 Task: Create a due date automation trigger when advanced on, on the monday of the week a card is due add dates not due this week at 11:00 AM.
Action: Mouse moved to (1318, 106)
Screenshot: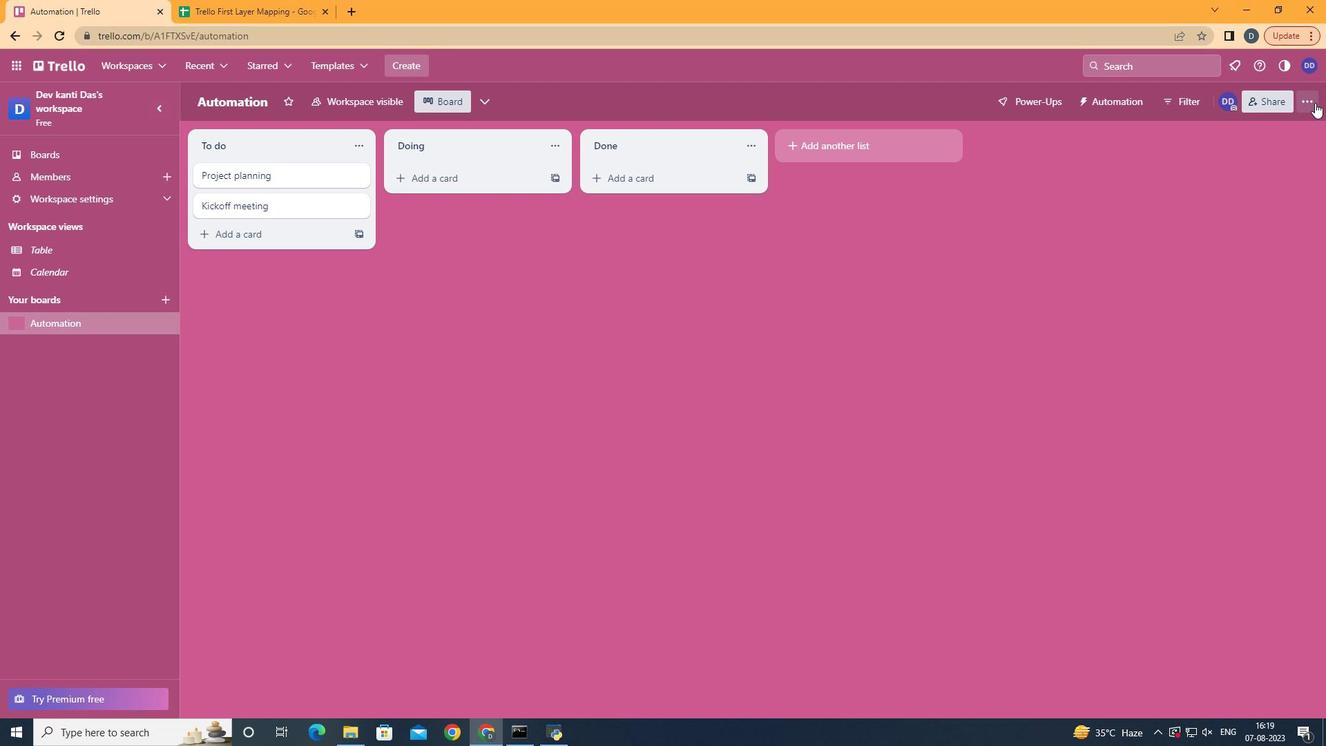 
Action: Mouse pressed left at (1318, 106)
Screenshot: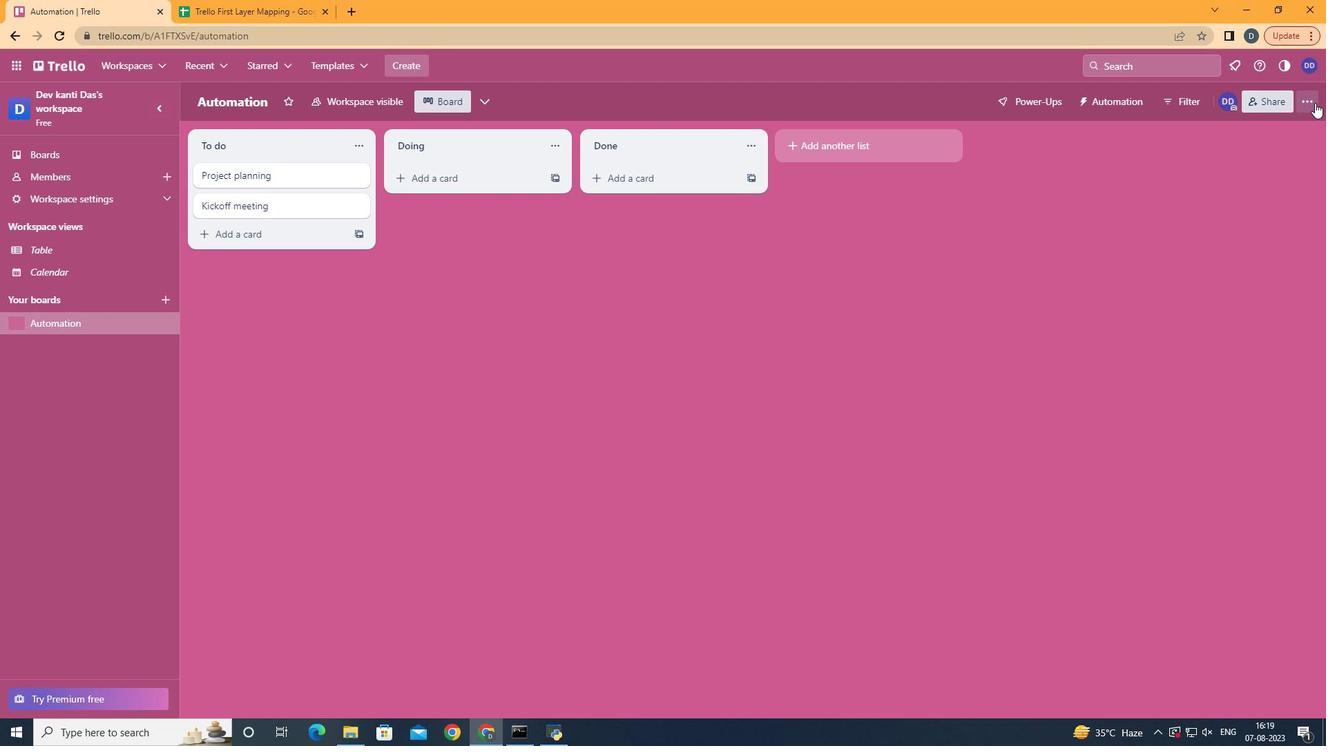 
Action: Mouse moved to (1251, 299)
Screenshot: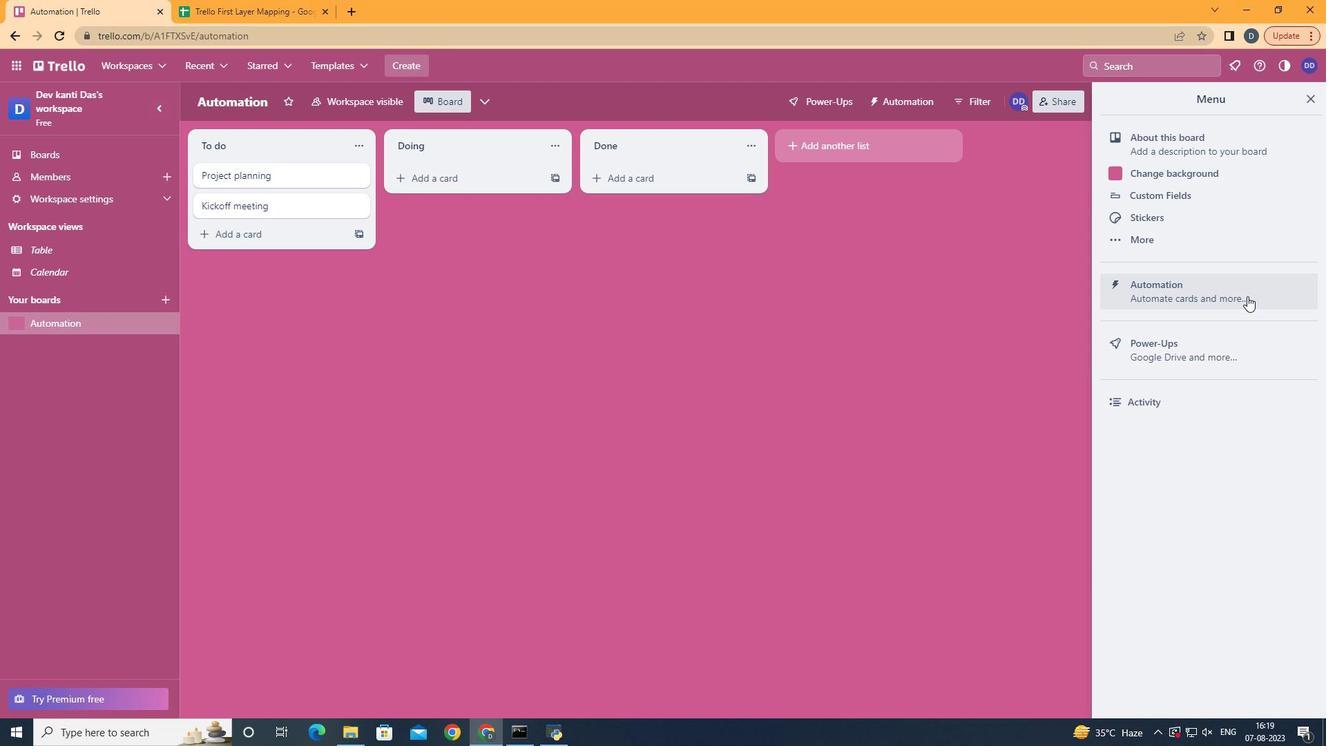 
Action: Mouse pressed left at (1251, 299)
Screenshot: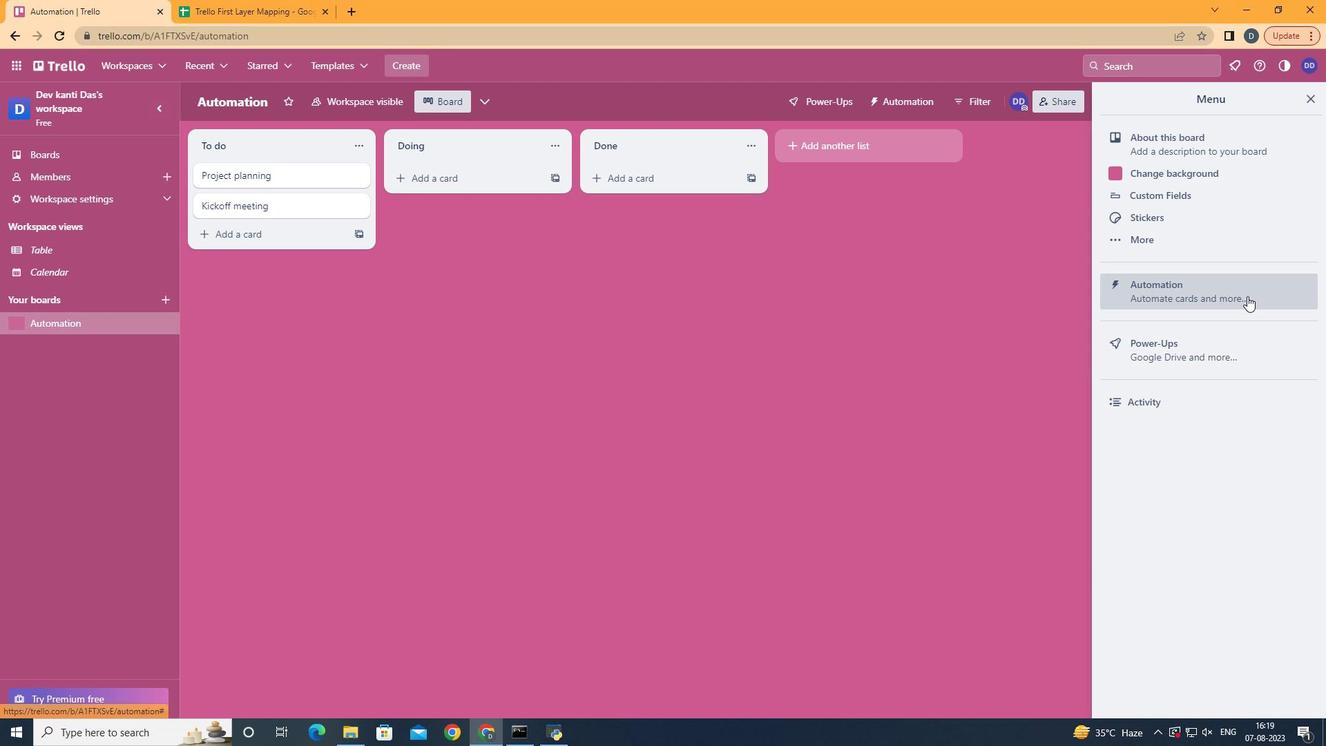 
Action: Mouse moved to (282, 293)
Screenshot: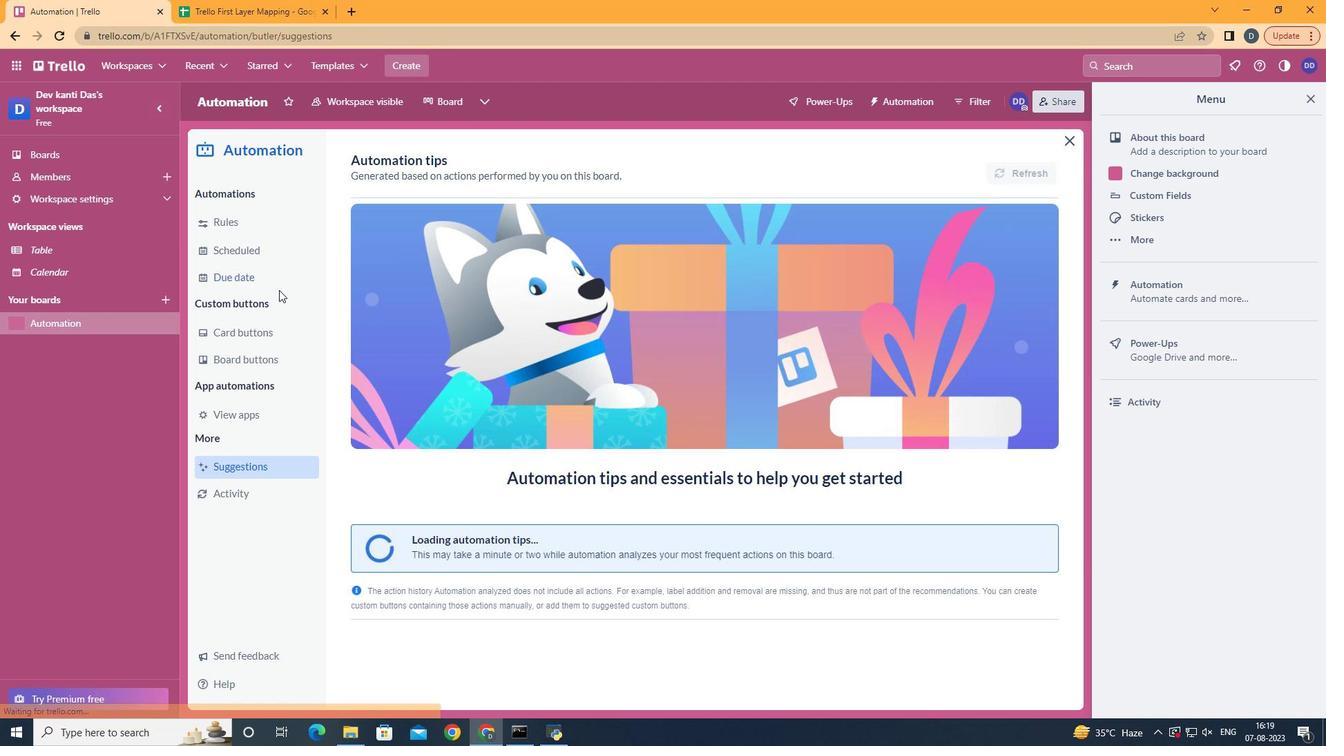 
Action: Mouse pressed left at (282, 293)
Screenshot: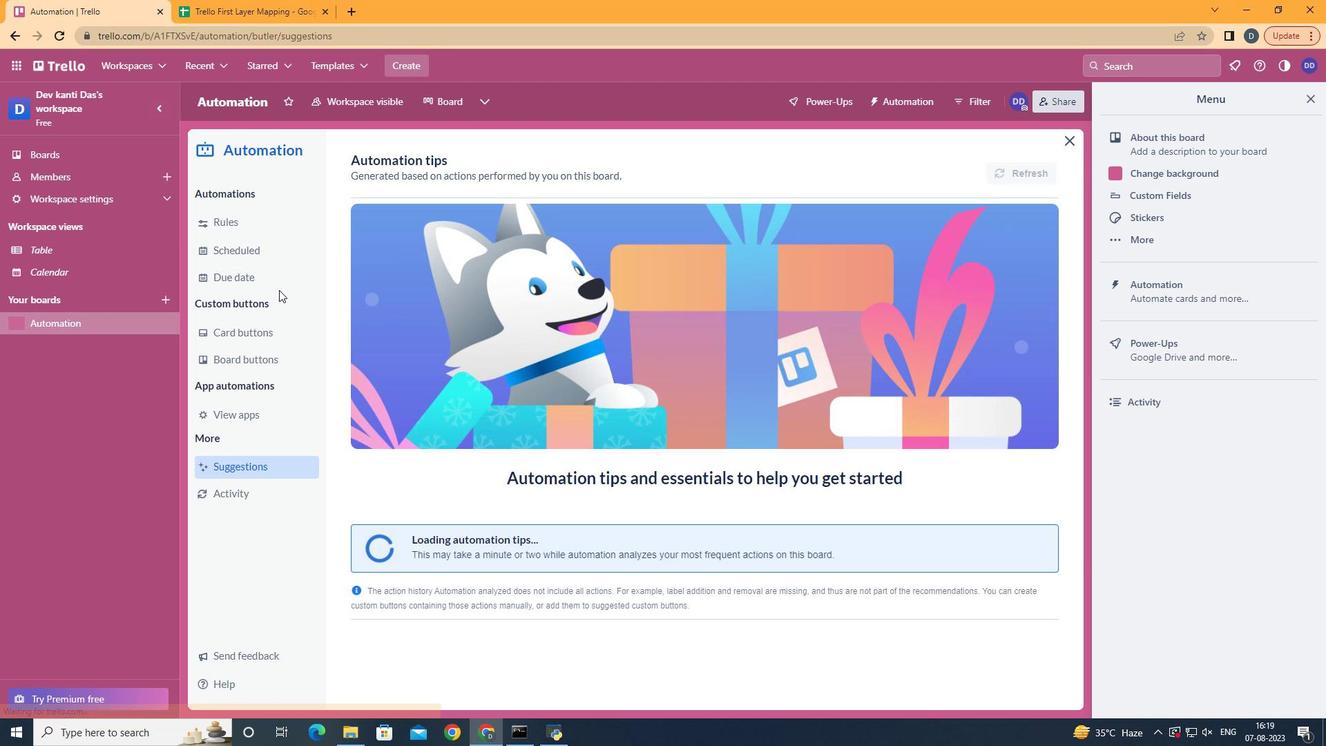 
Action: Mouse moved to (302, 278)
Screenshot: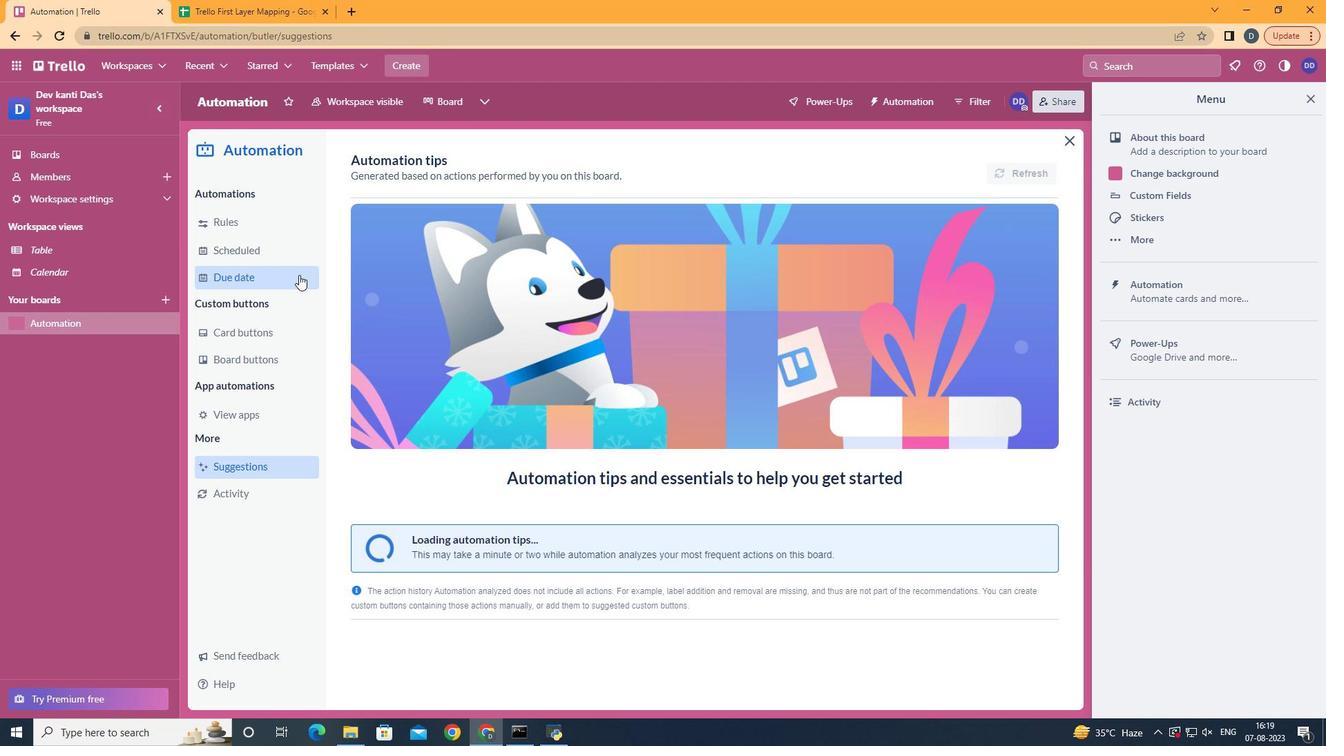
Action: Mouse pressed left at (302, 278)
Screenshot: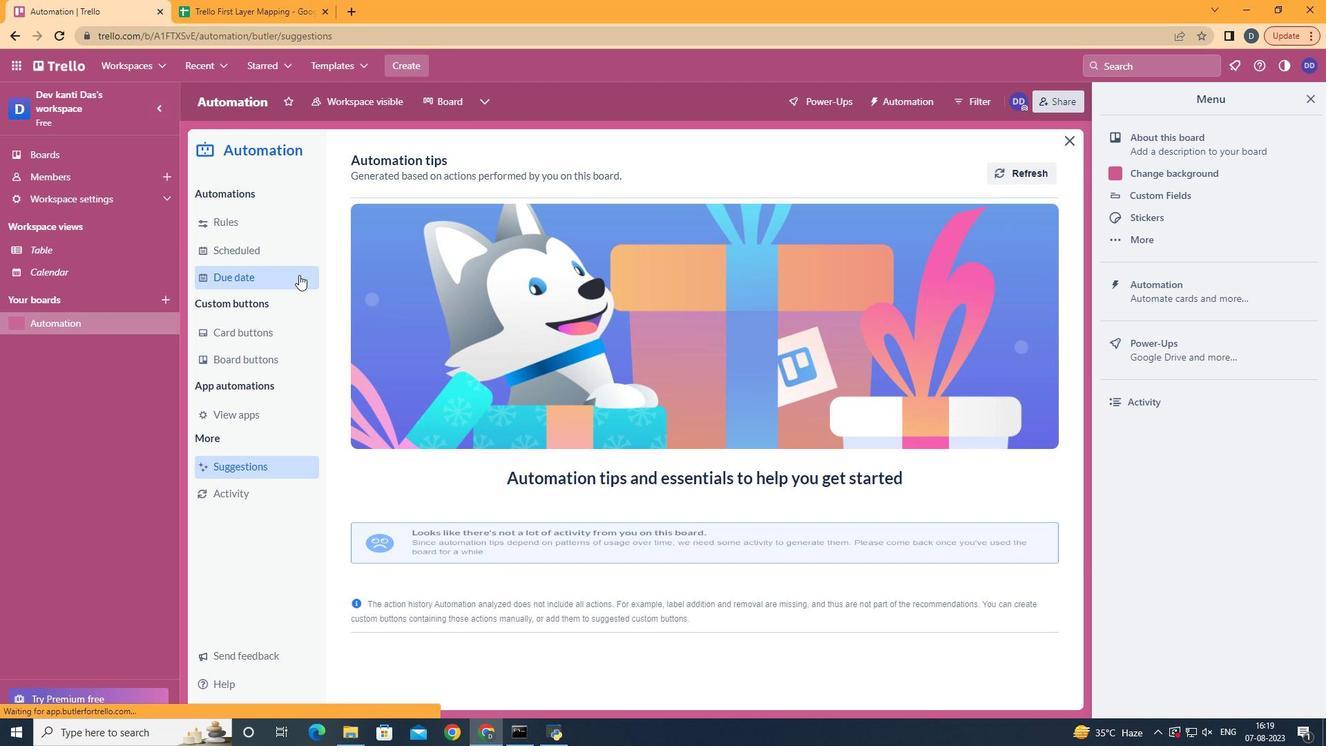 
Action: Mouse moved to (976, 162)
Screenshot: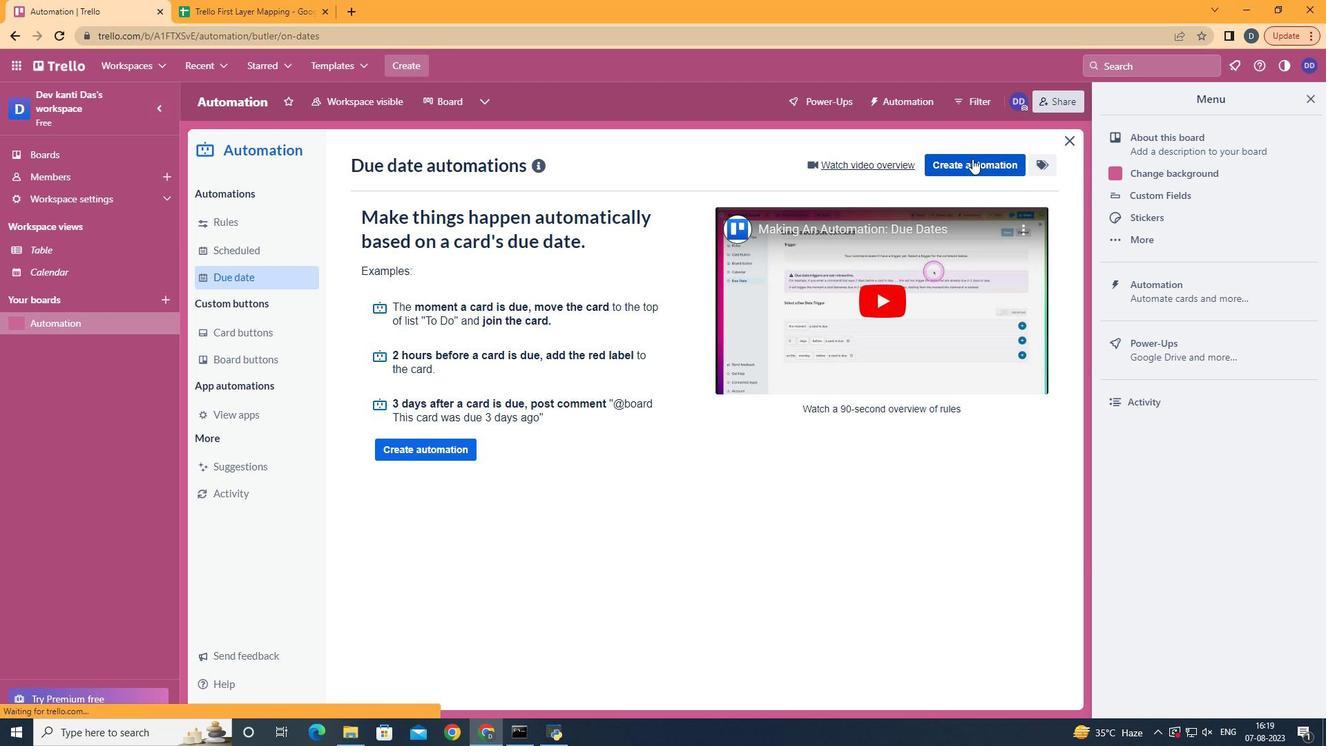 
Action: Mouse pressed left at (976, 162)
Screenshot: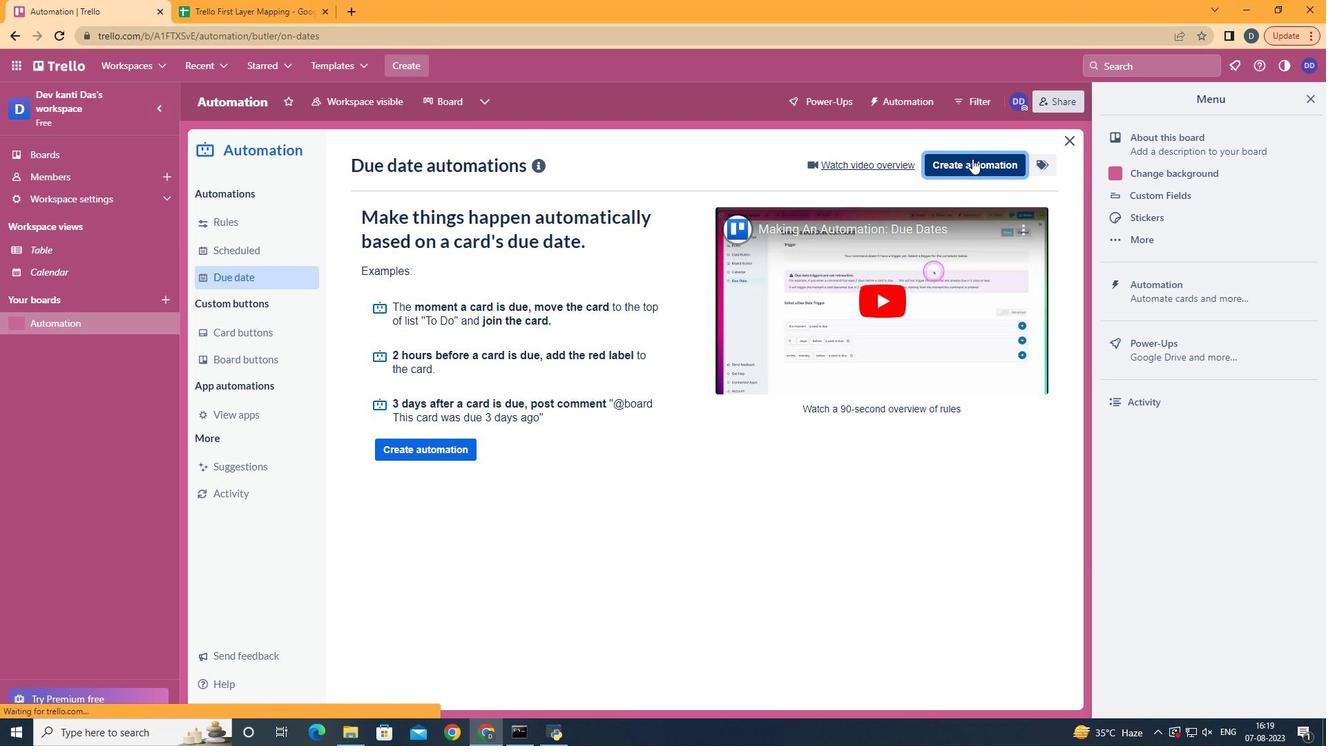 
Action: Mouse moved to (718, 303)
Screenshot: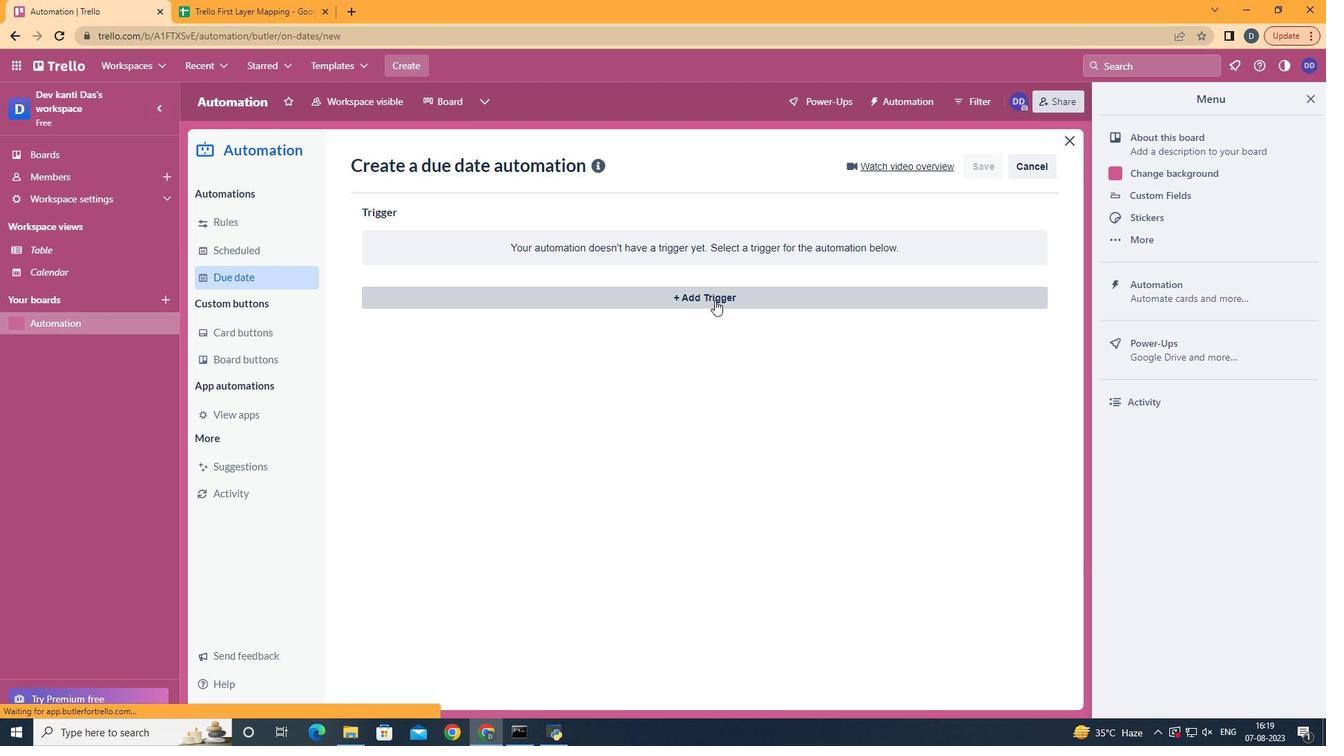 
Action: Mouse pressed left at (718, 303)
Screenshot: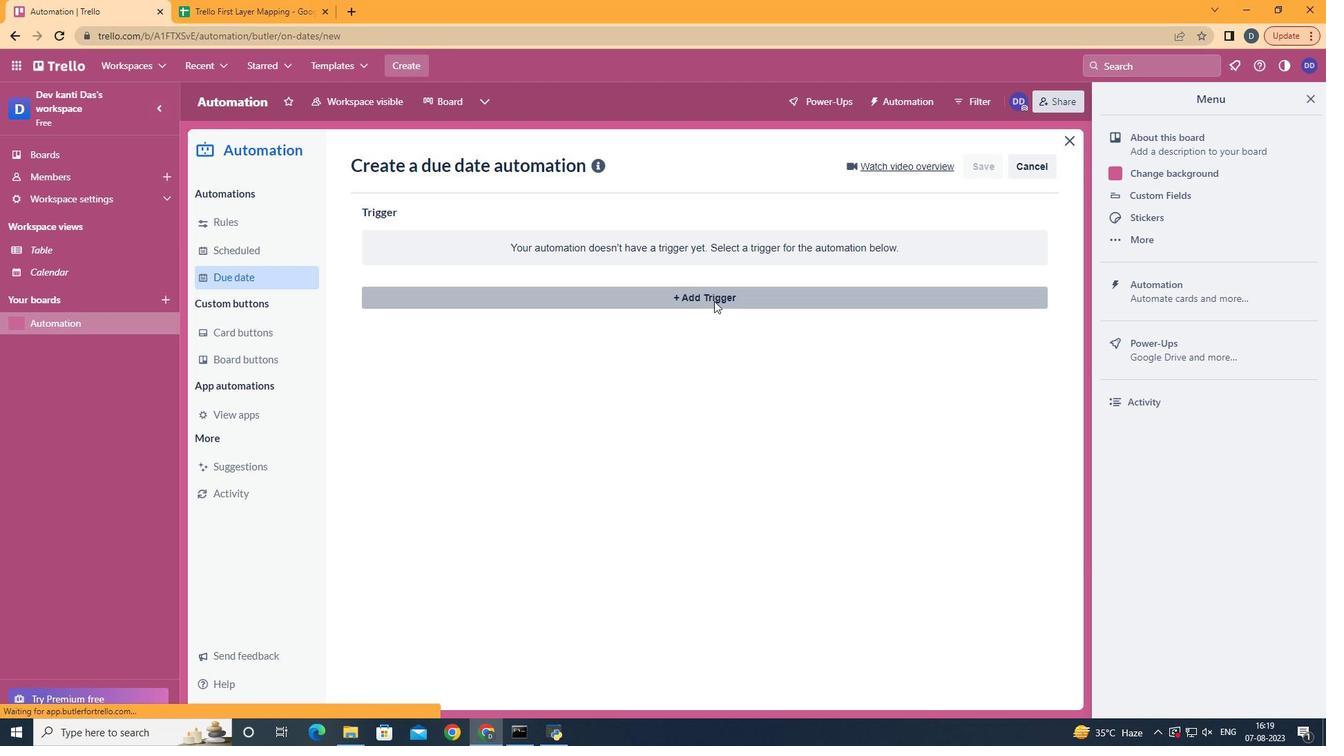 
Action: Mouse moved to (460, 366)
Screenshot: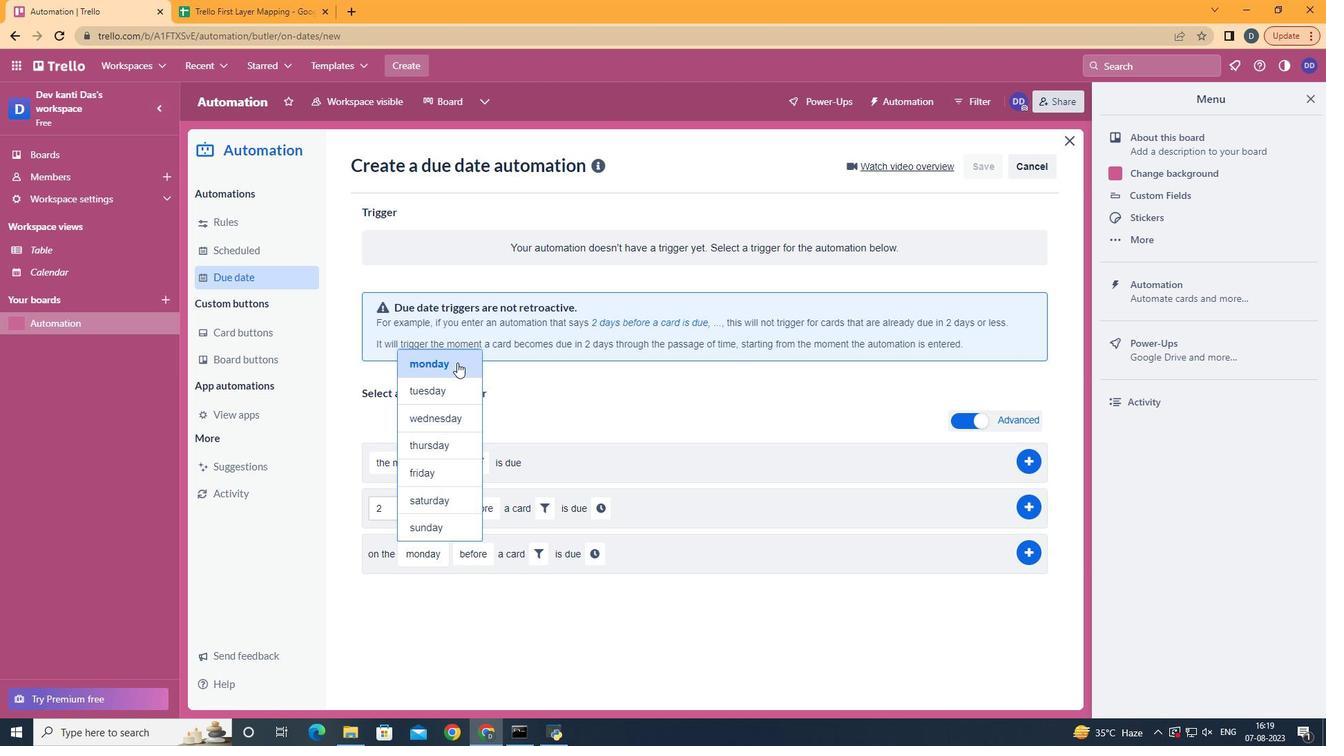 
Action: Mouse pressed left at (460, 366)
Screenshot: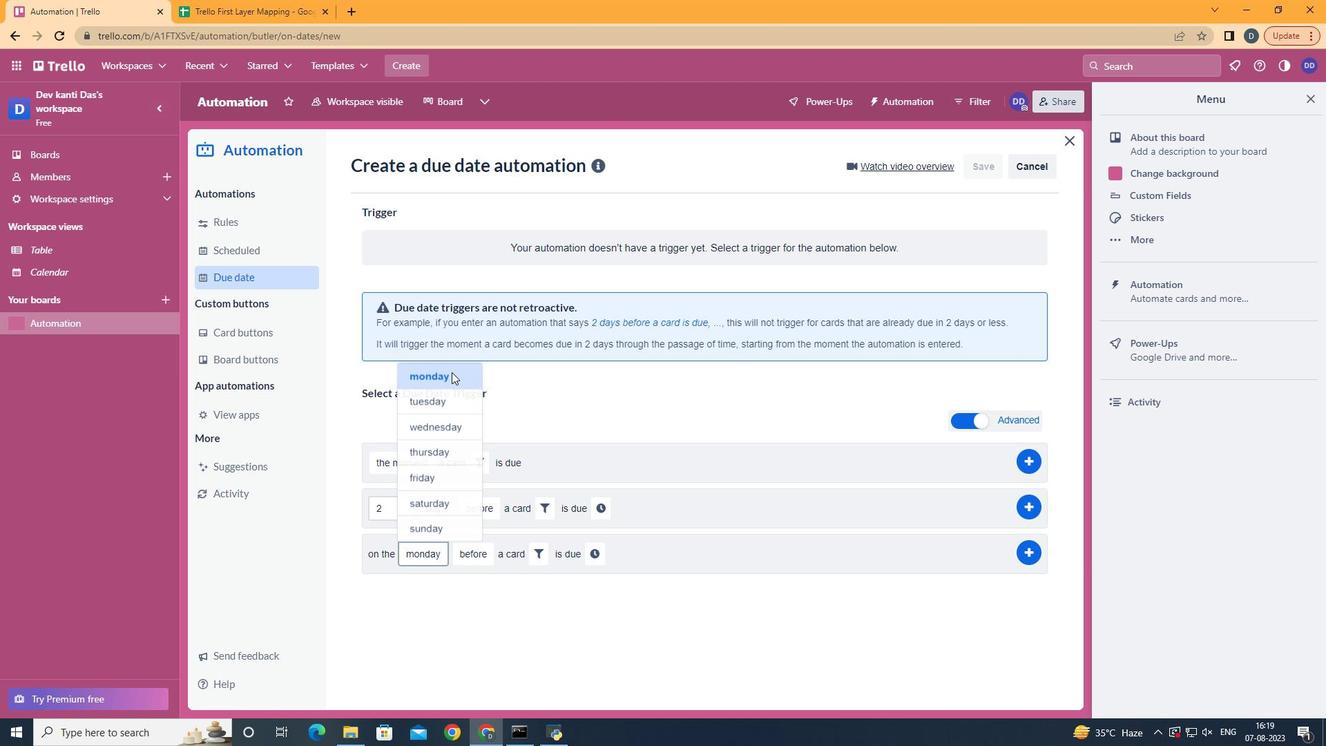 
Action: Mouse moved to (498, 636)
Screenshot: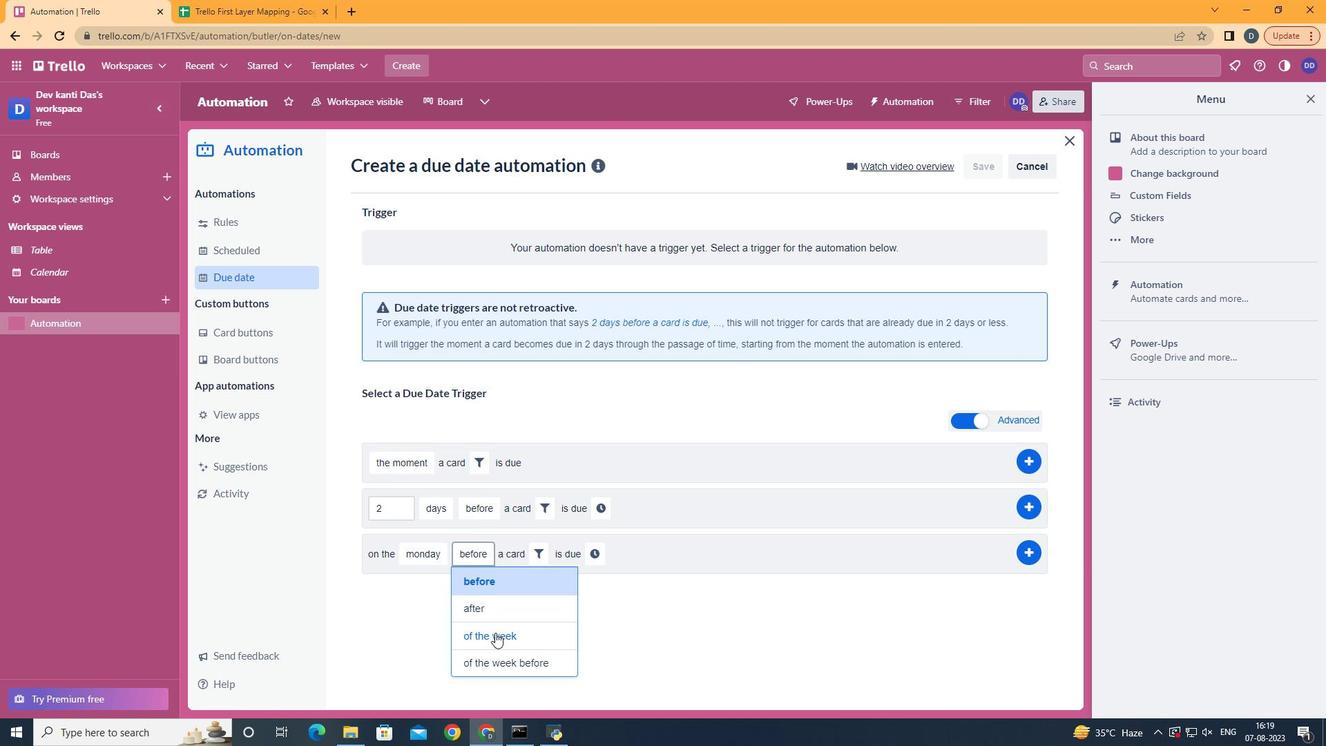 
Action: Mouse pressed left at (498, 636)
Screenshot: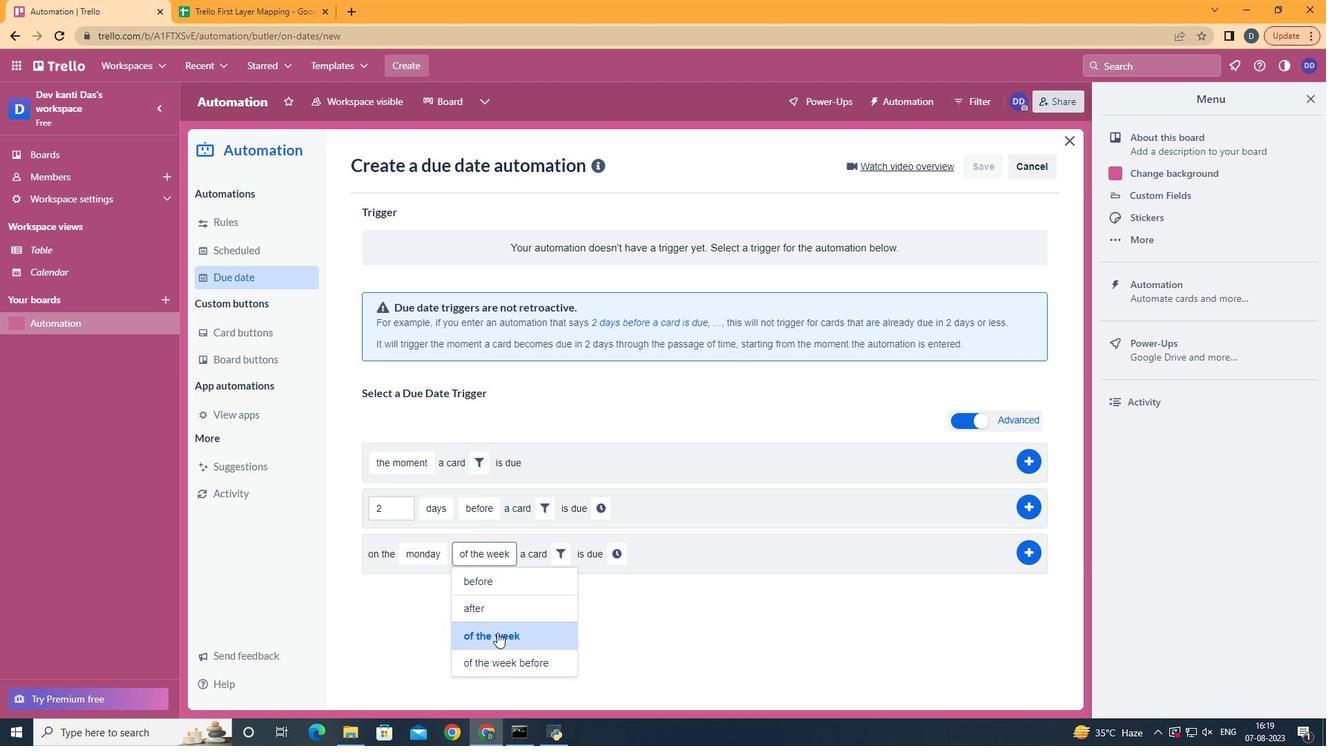 
Action: Mouse moved to (572, 558)
Screenshot: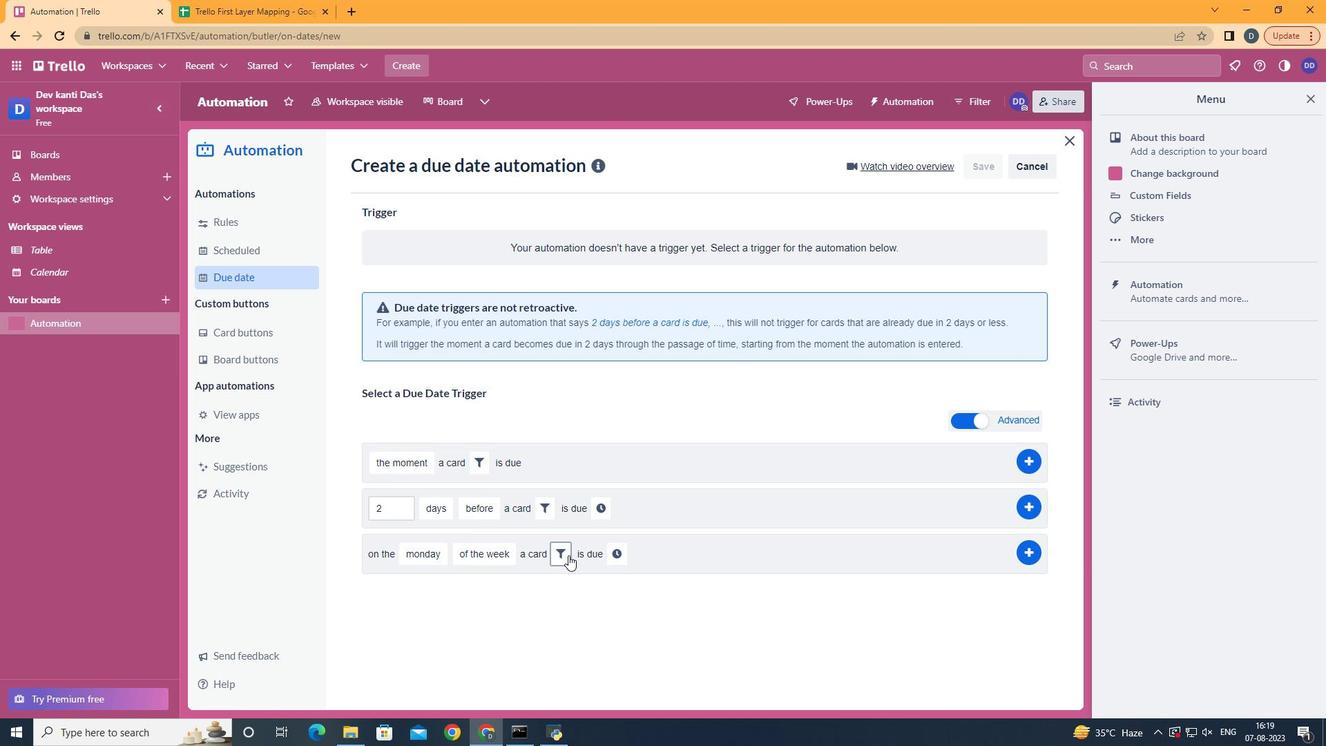 
Action: Mouse pressed left at (572, 558)
Screenshot: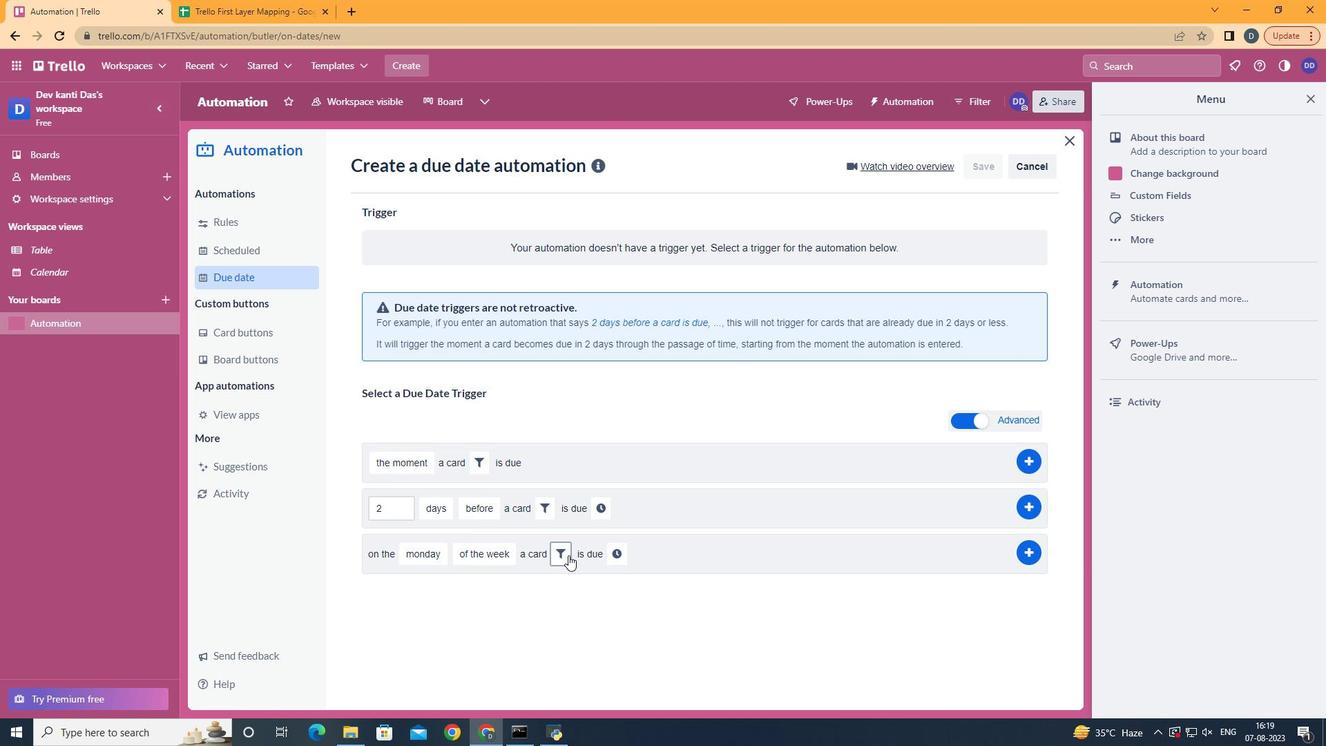 
Action: Mouse moved to (639, 600)
Screenshot: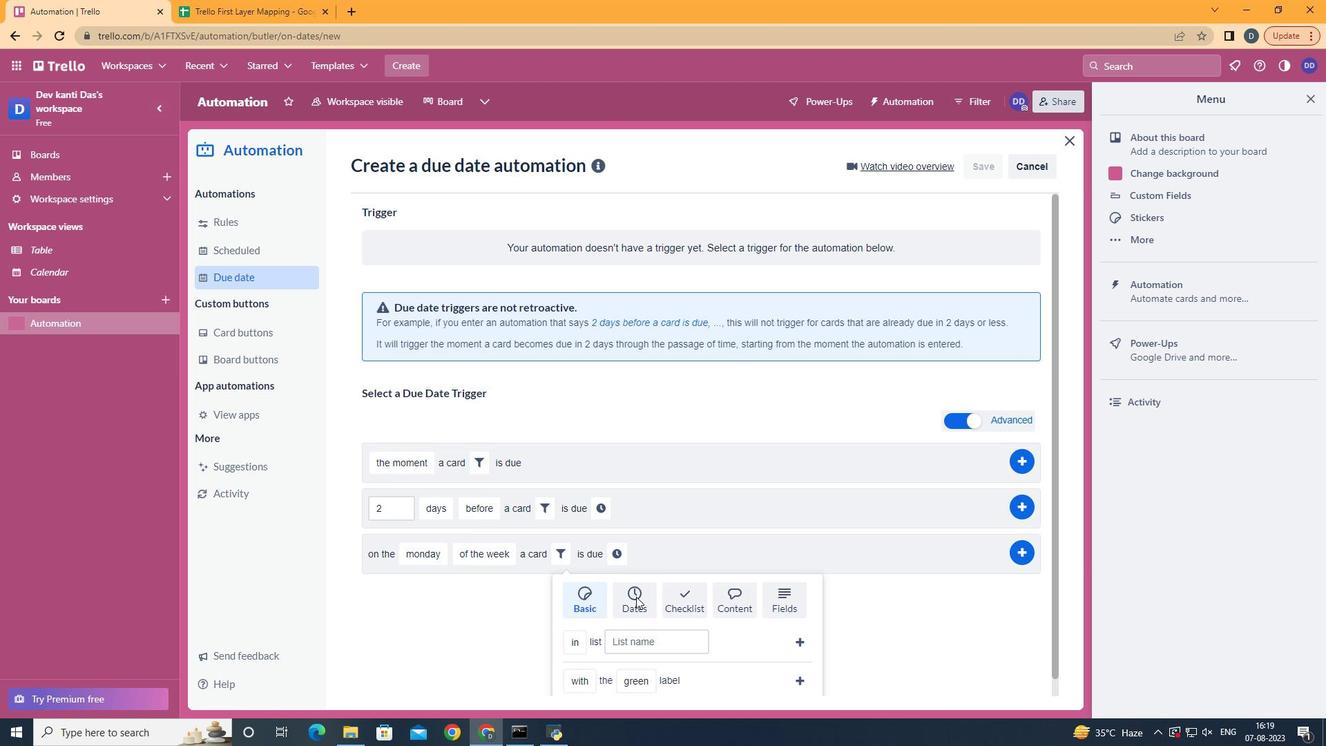 
Action: Mouse pressed left at (639, 600)
Screenshot: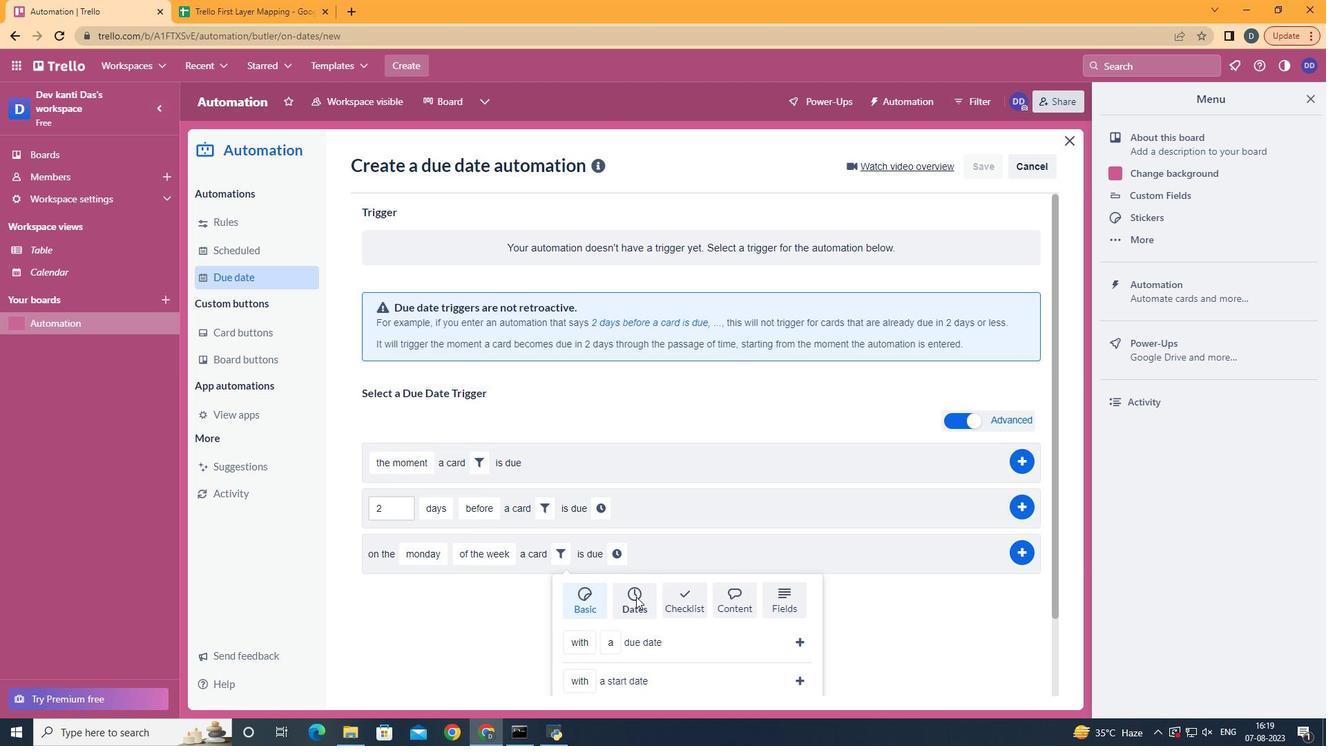 
Action: Mouse scrolled (639, 599) with delta (0, 0)
Screenshot: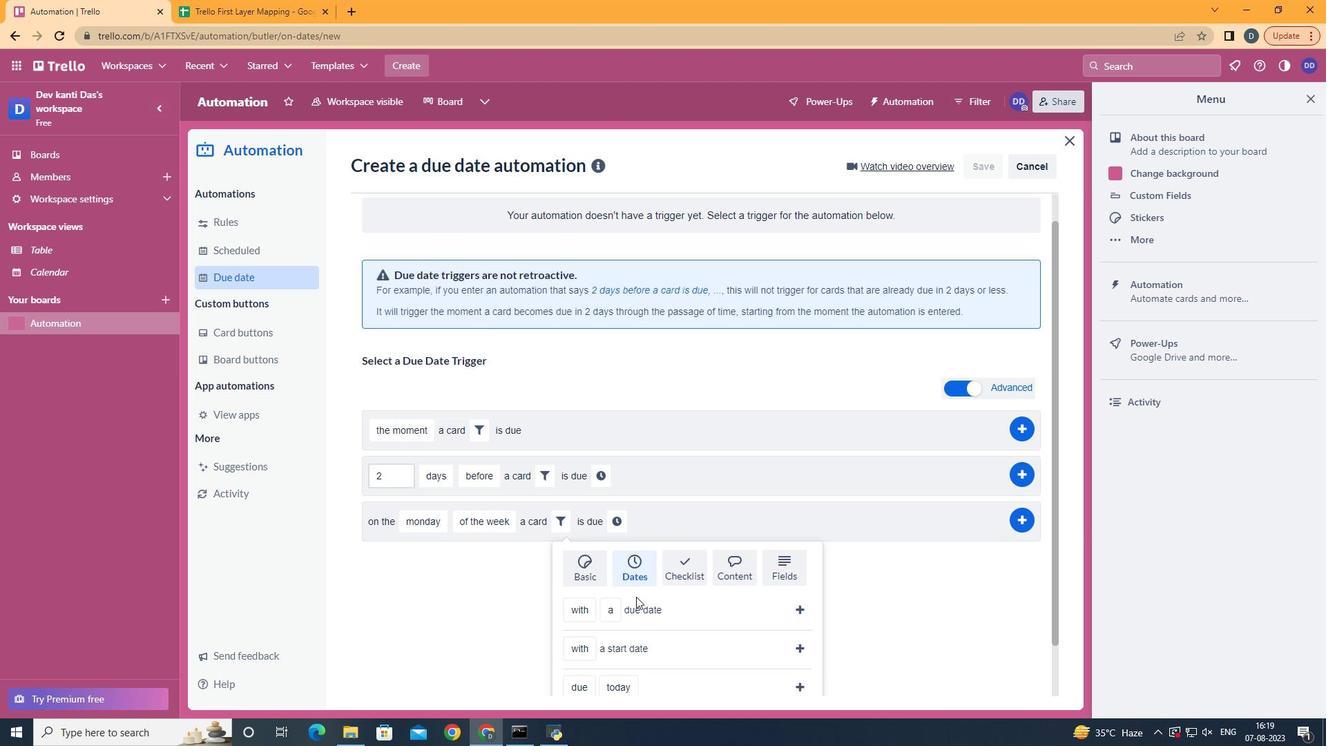 
Action: Mouse scrolled (639, 599) with delta (0, 0)
Screenshot: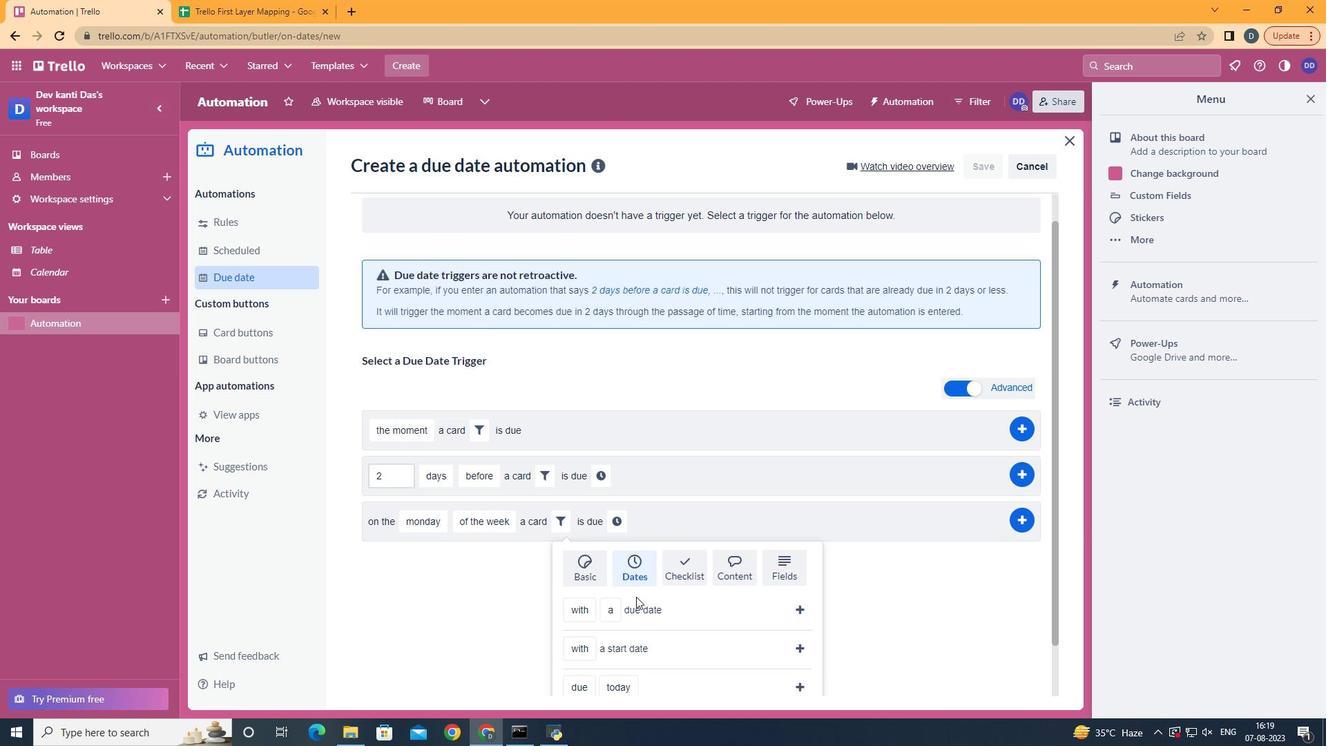 
Action: Mouse scrolled (639, 599) with delta (0, 0)
Screenshot: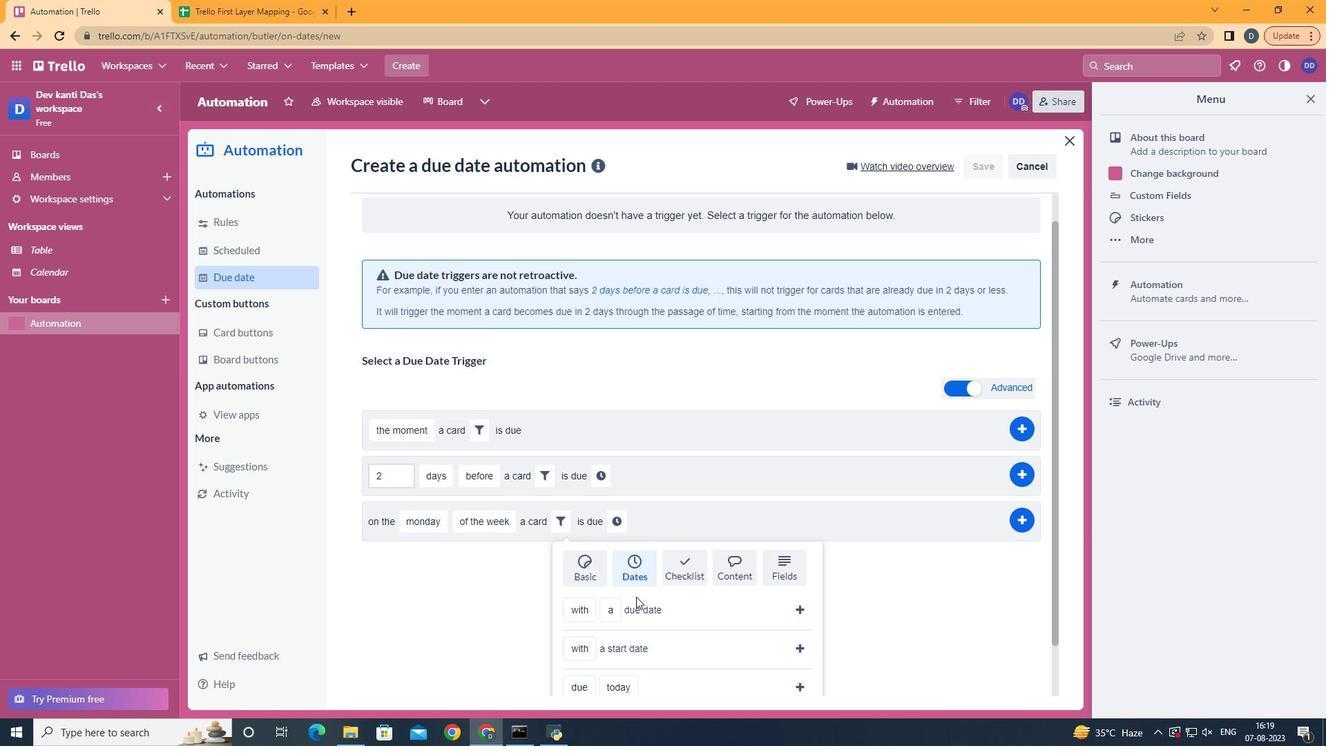 
Action: Mouse scrolled (639, 599) with delta (0, 0)
Screenshot: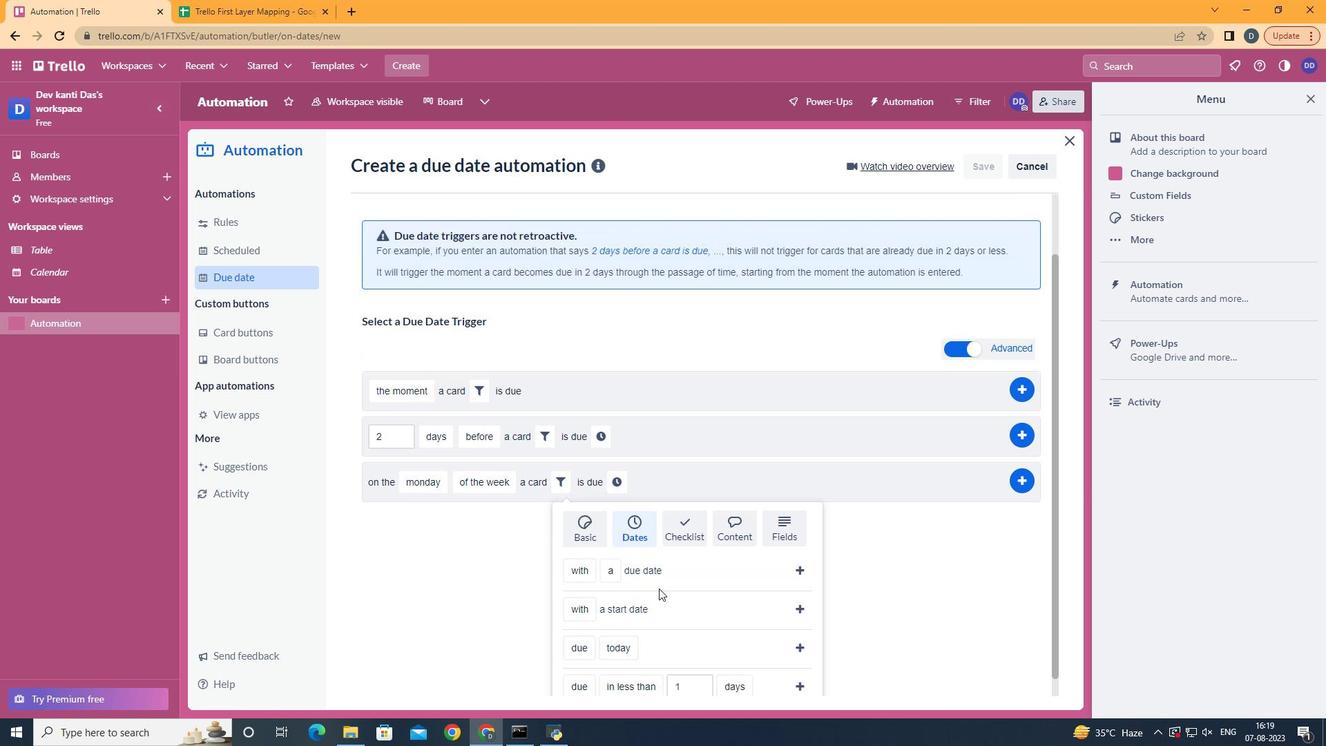 
Action: Mouse moved to (612, 544)
Screenshot: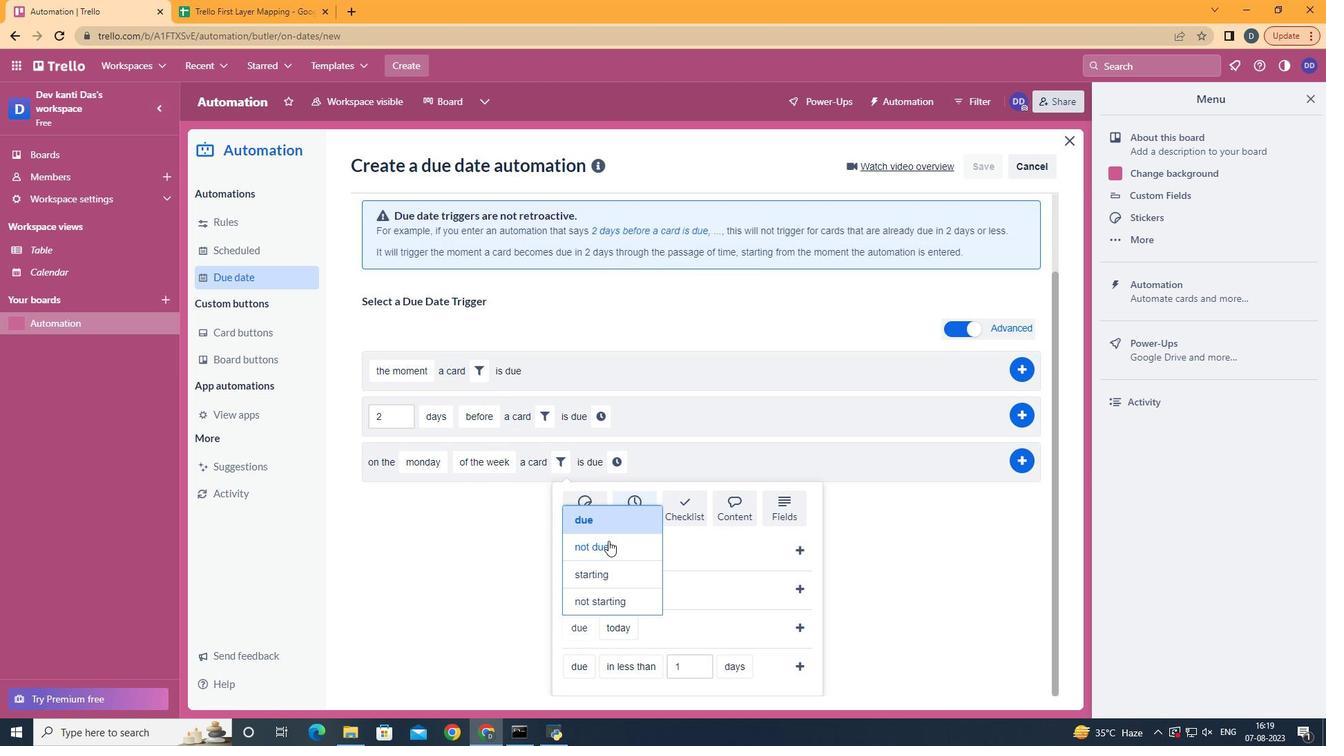 
Action: Mouse pressed left at (612, 544)
Screenshot: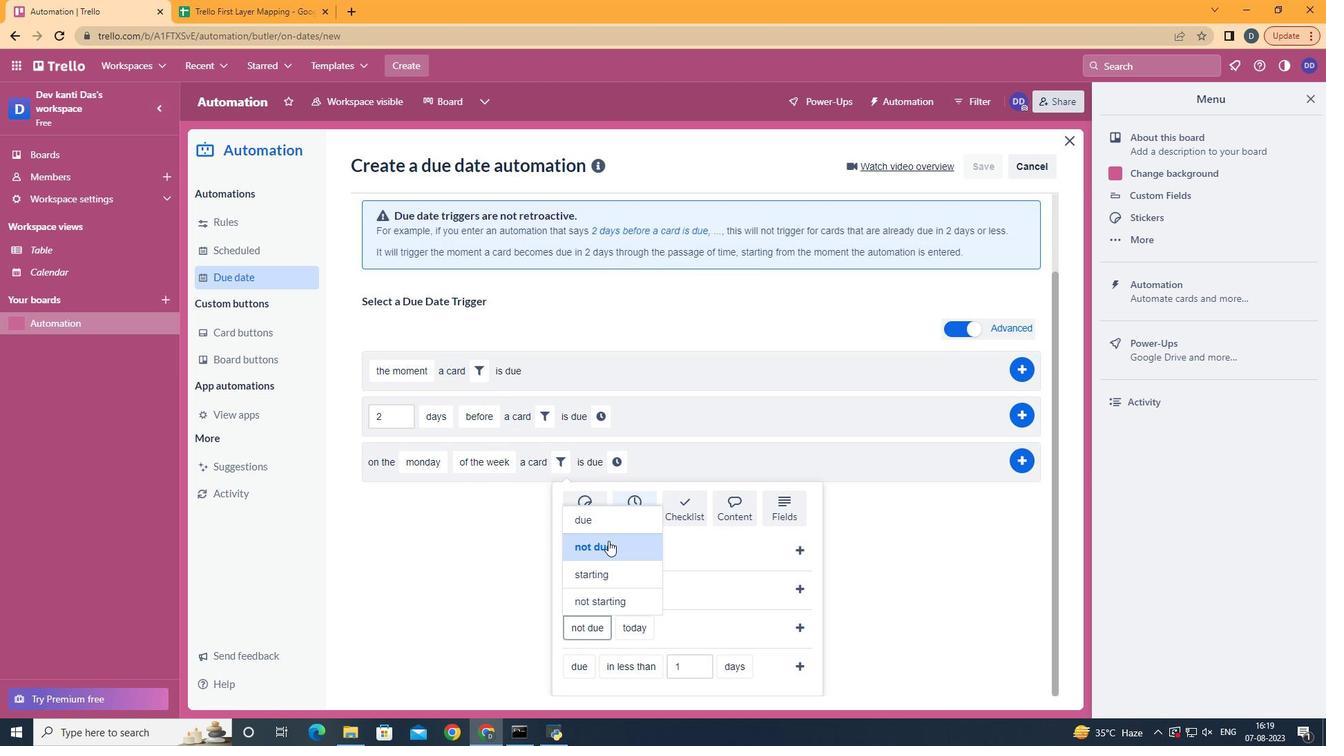 
Action: Mouse moved to (661, 520)
Screenshot: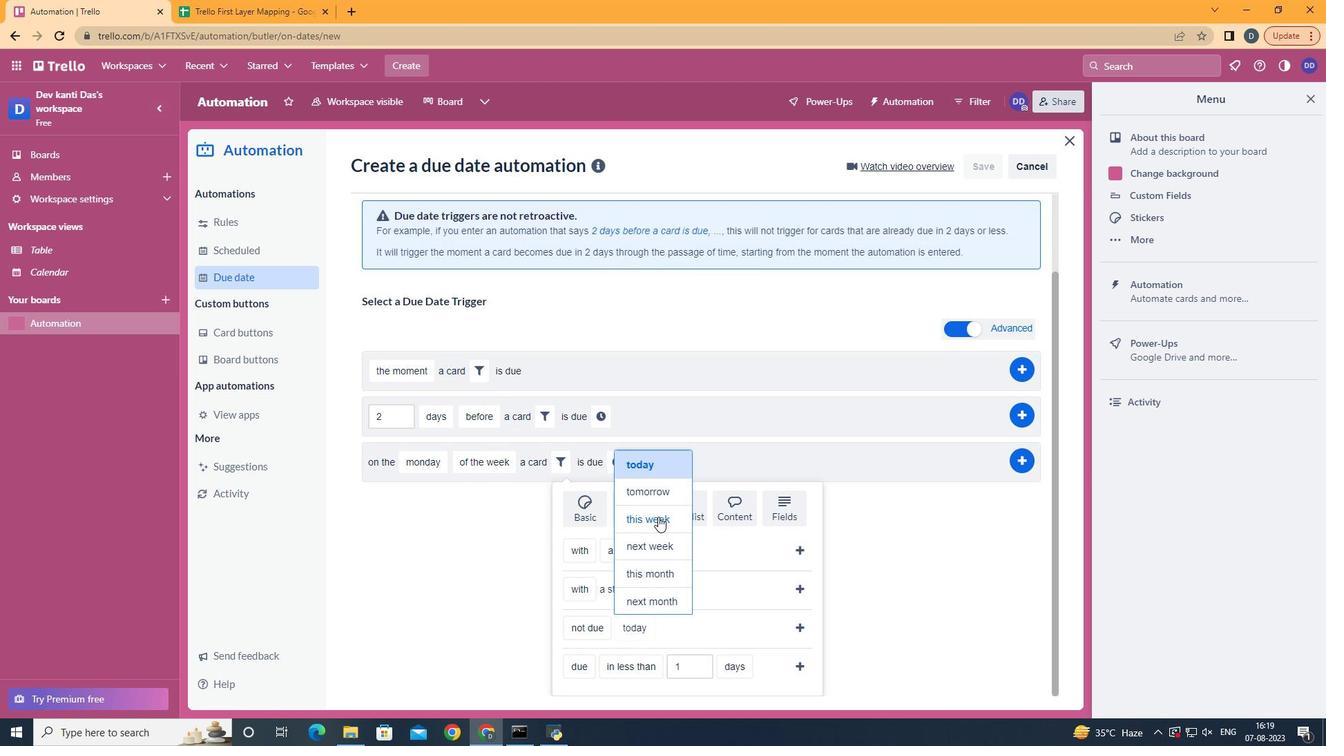 
Action: Mouse pressed left at (661, 520)
Screenshot: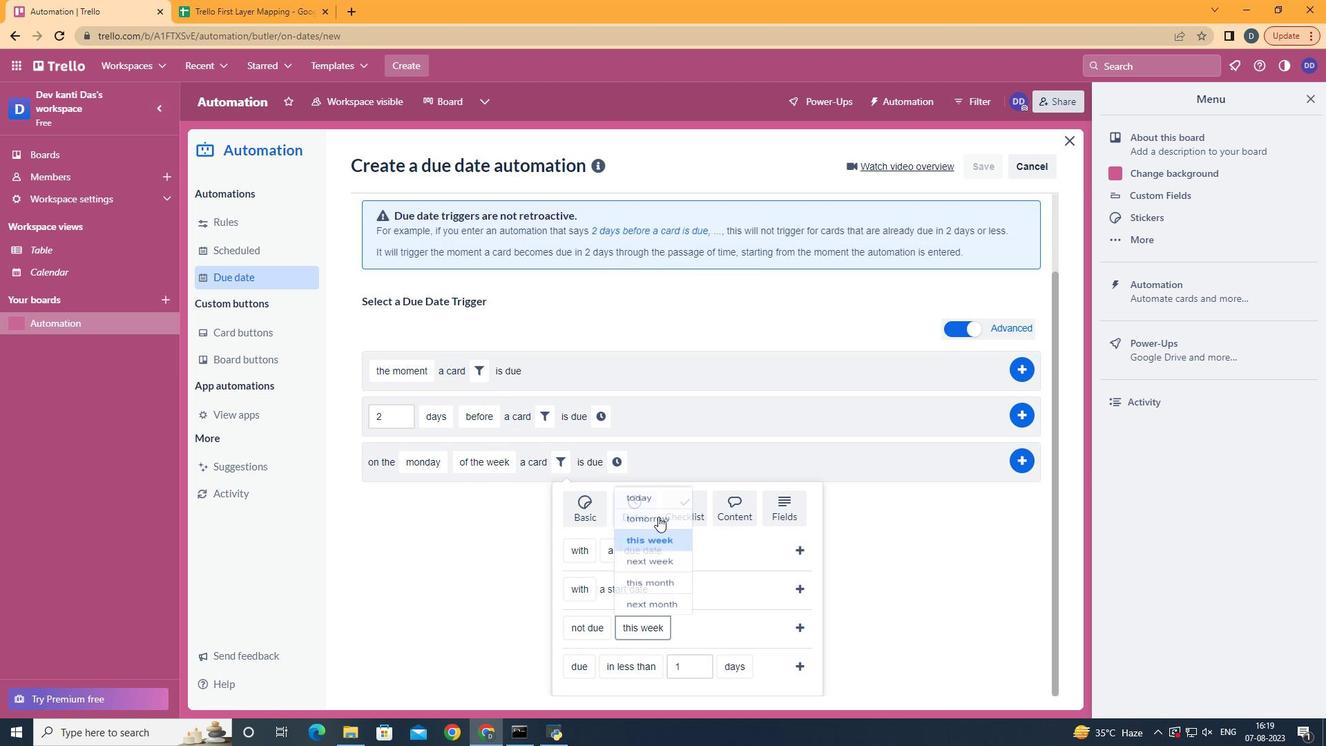 
Action: Mouse moved to (794, 627)
Screenshot: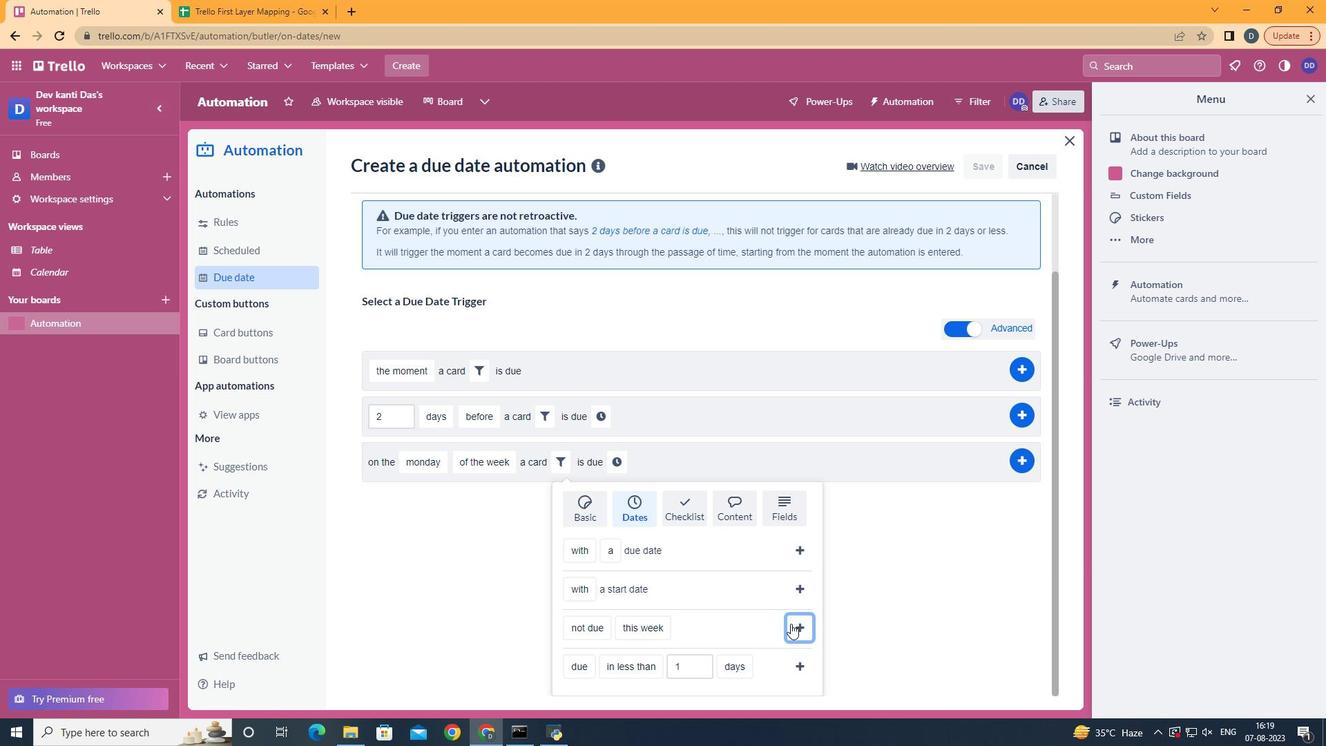 
Action: Mouse pressed left at (794, 627)
Screenshot: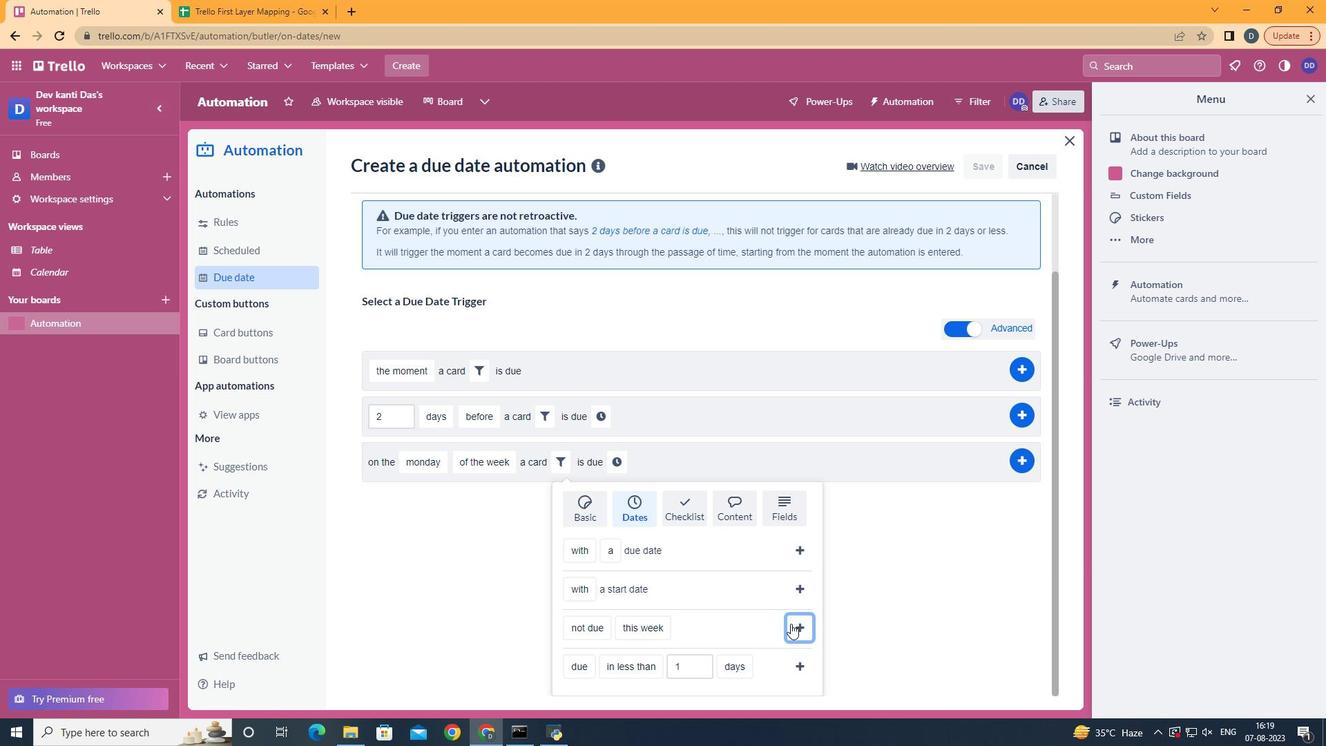 
Action: Mouse moved to (734, 561)
Screenshot: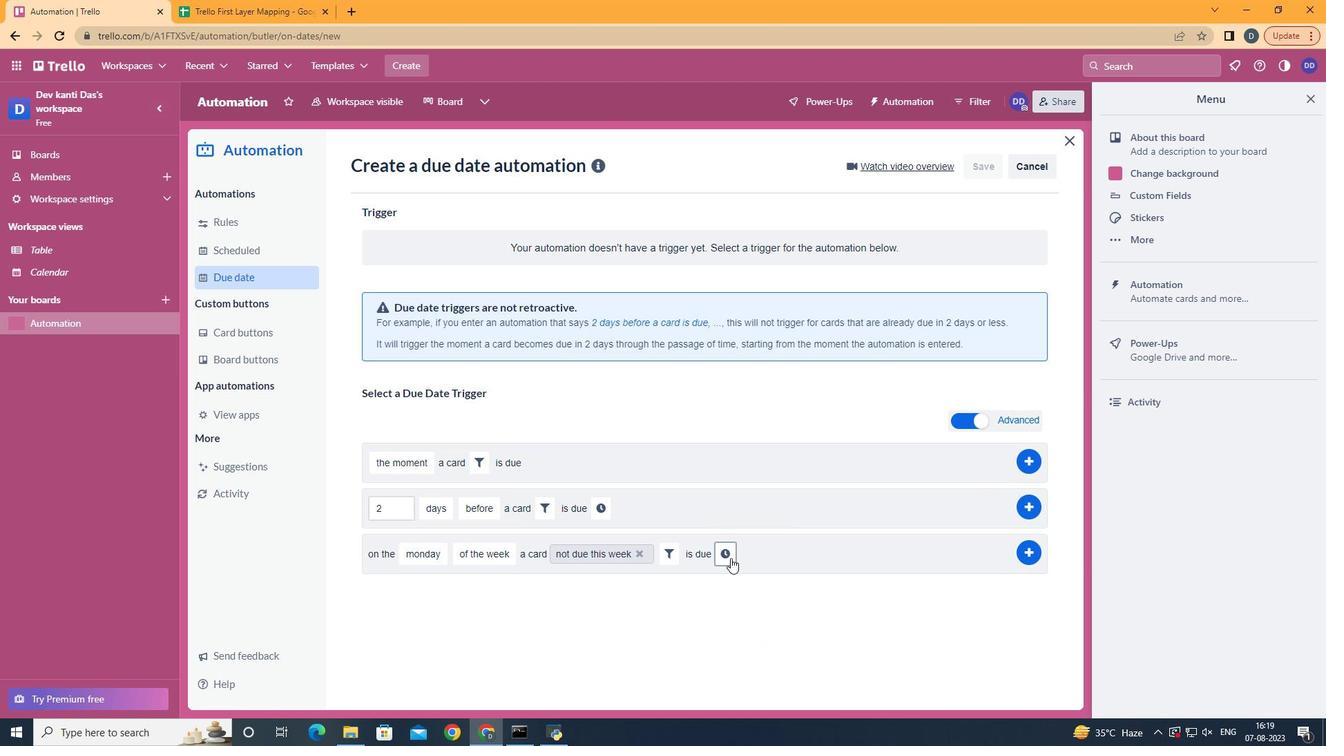 
Action: Mouse pressed left at (734, 561)
Screenshot: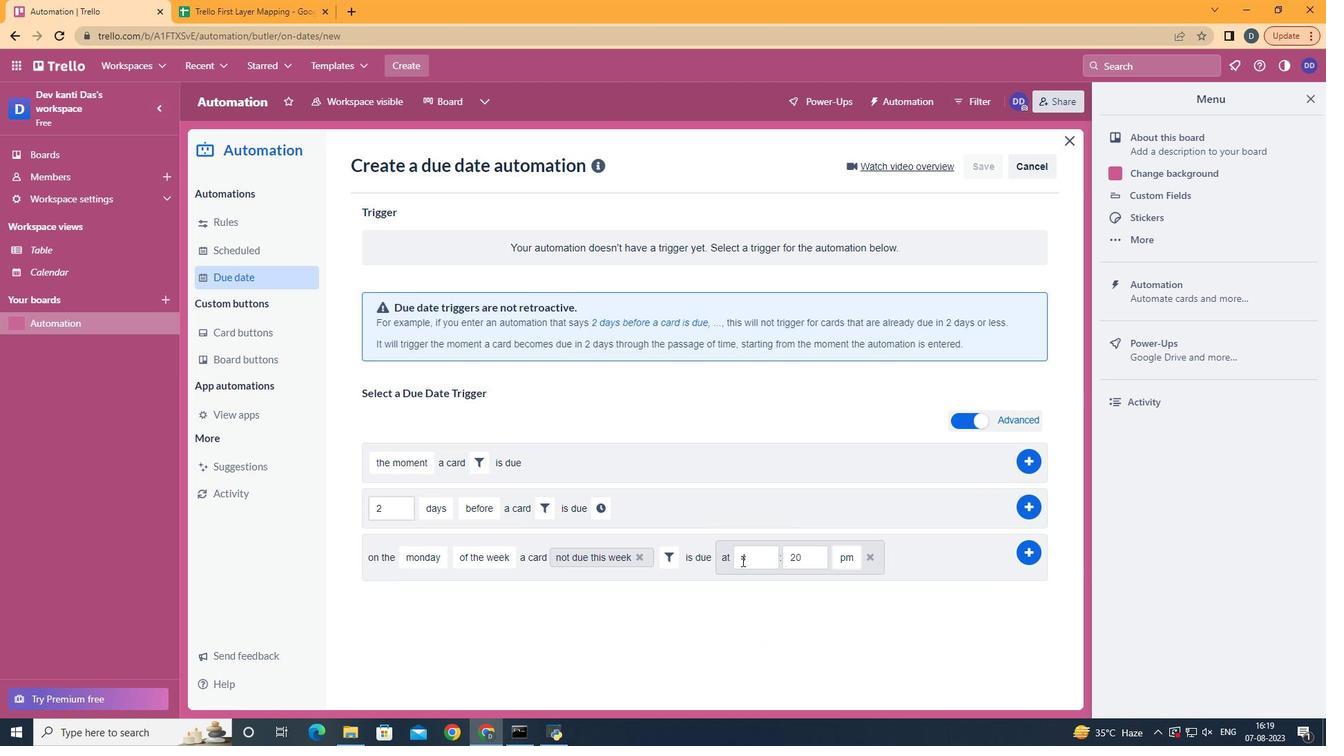 
Action: Mouse moved to (756, 566)
Screenshot: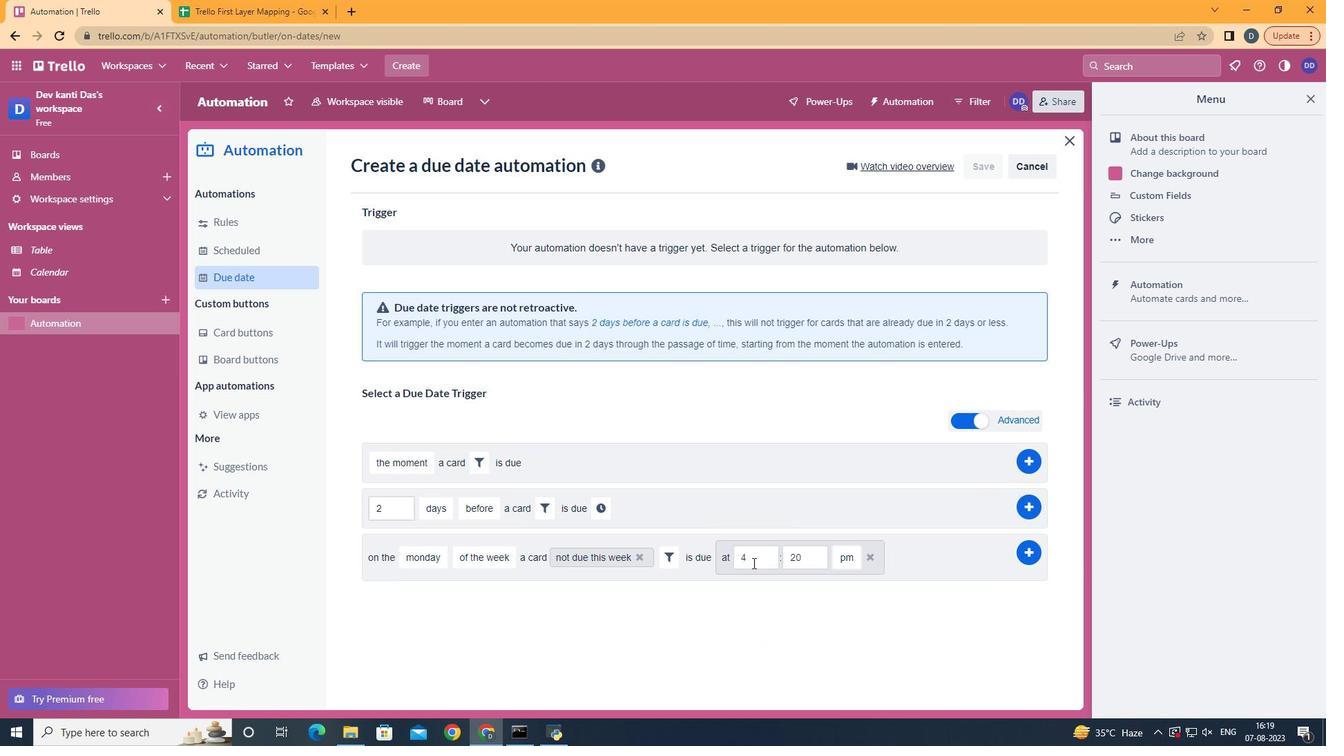 
Action: Mouse pressed left at (756, 566)
Screenshot: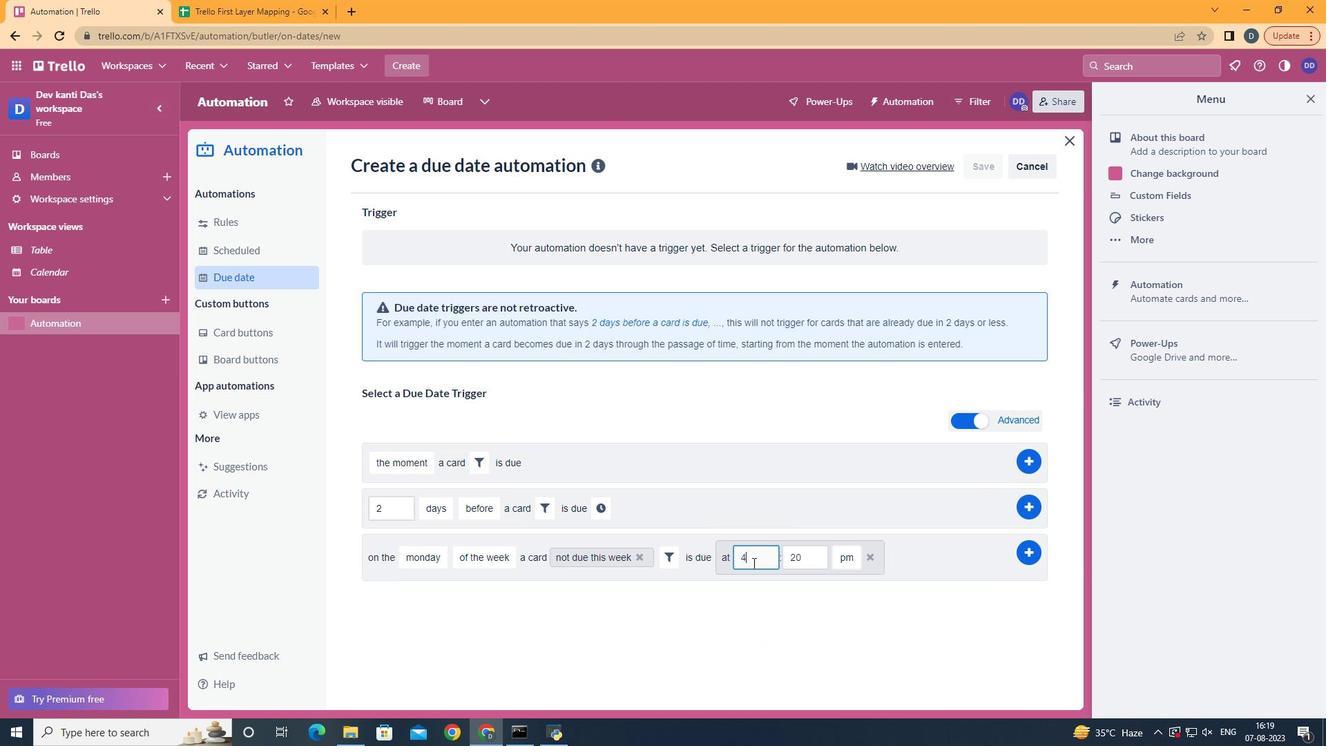 
Action: Key pressed <Key.backspace>11
Screenshot: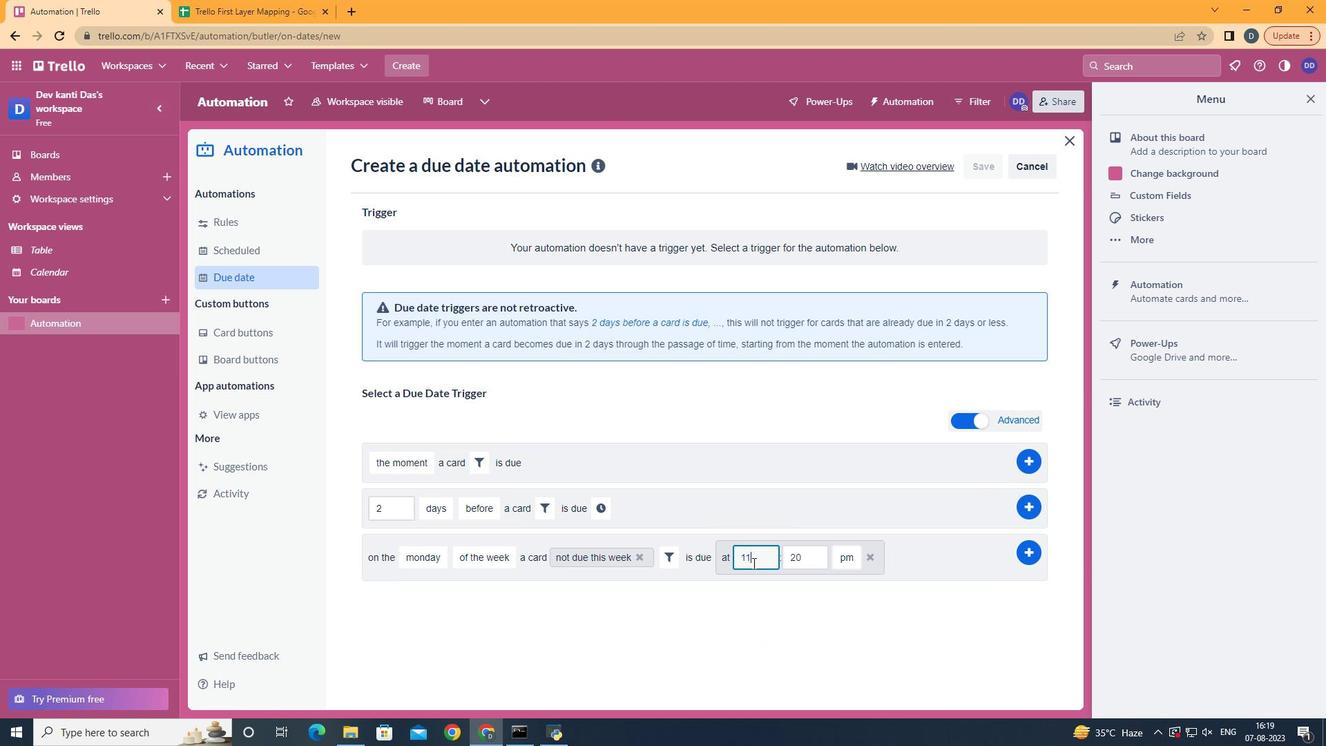 
Action: Mouse moved to (821, 563)
Screenshot: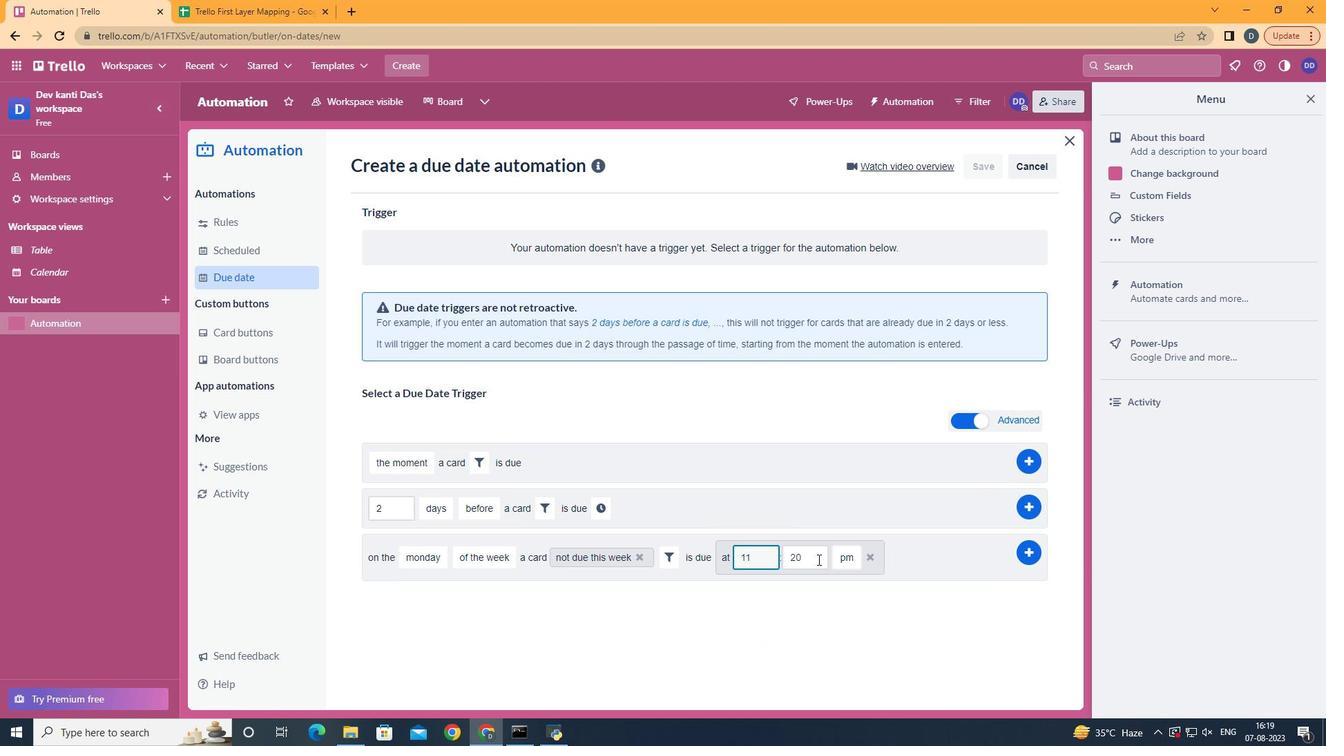 
Action: Mouse pressed left at (821, 563)
Screenshot: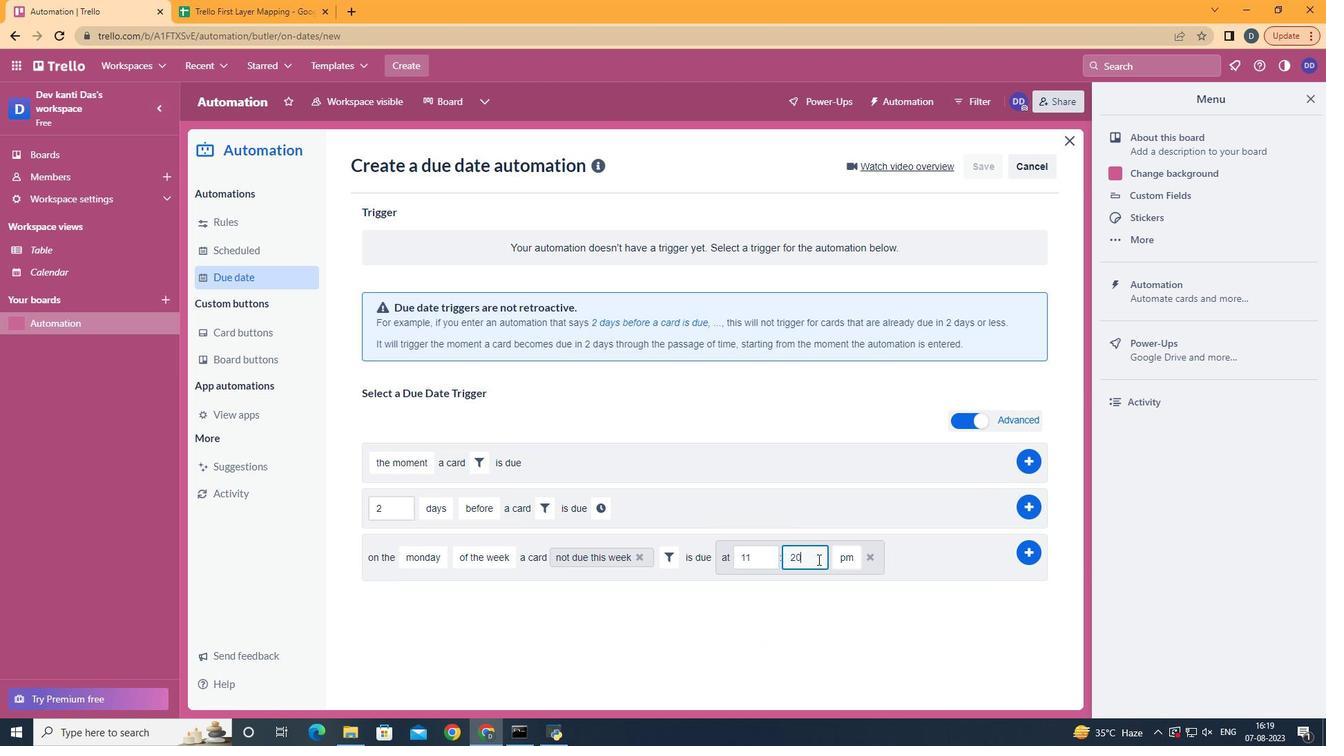
Action: Key pressed <Key.backspace><Key.backspace>00
Screenshot: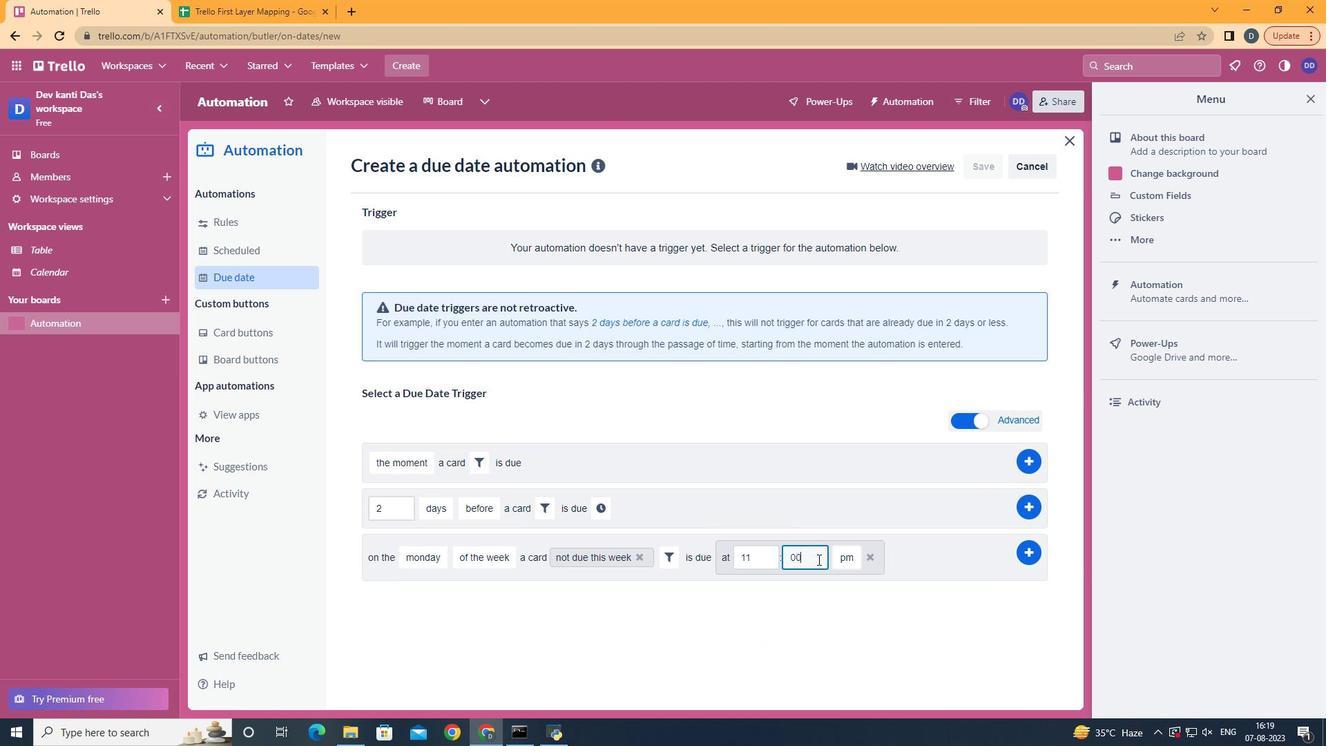
Action: Mouse moved to (845, 582)
Screenshot: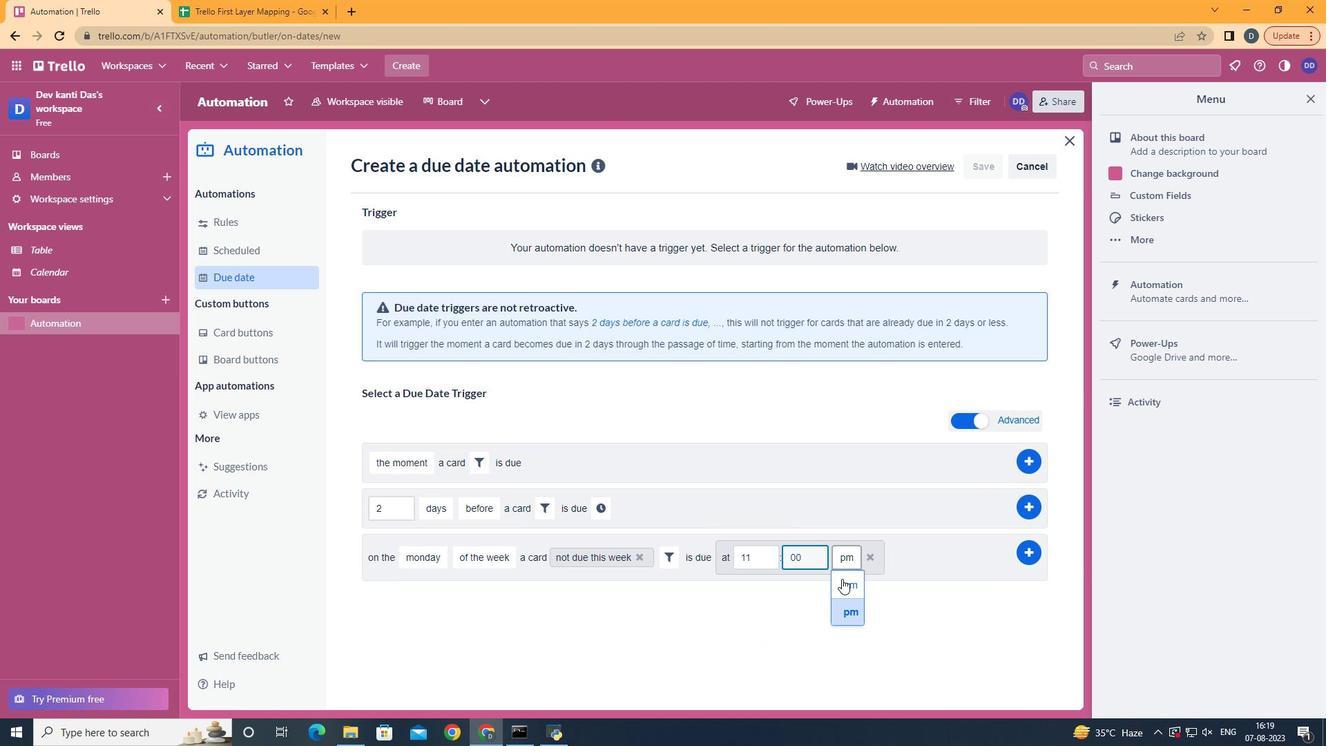 
Action: Mouse pressed left at (845, 582)
Screenshot: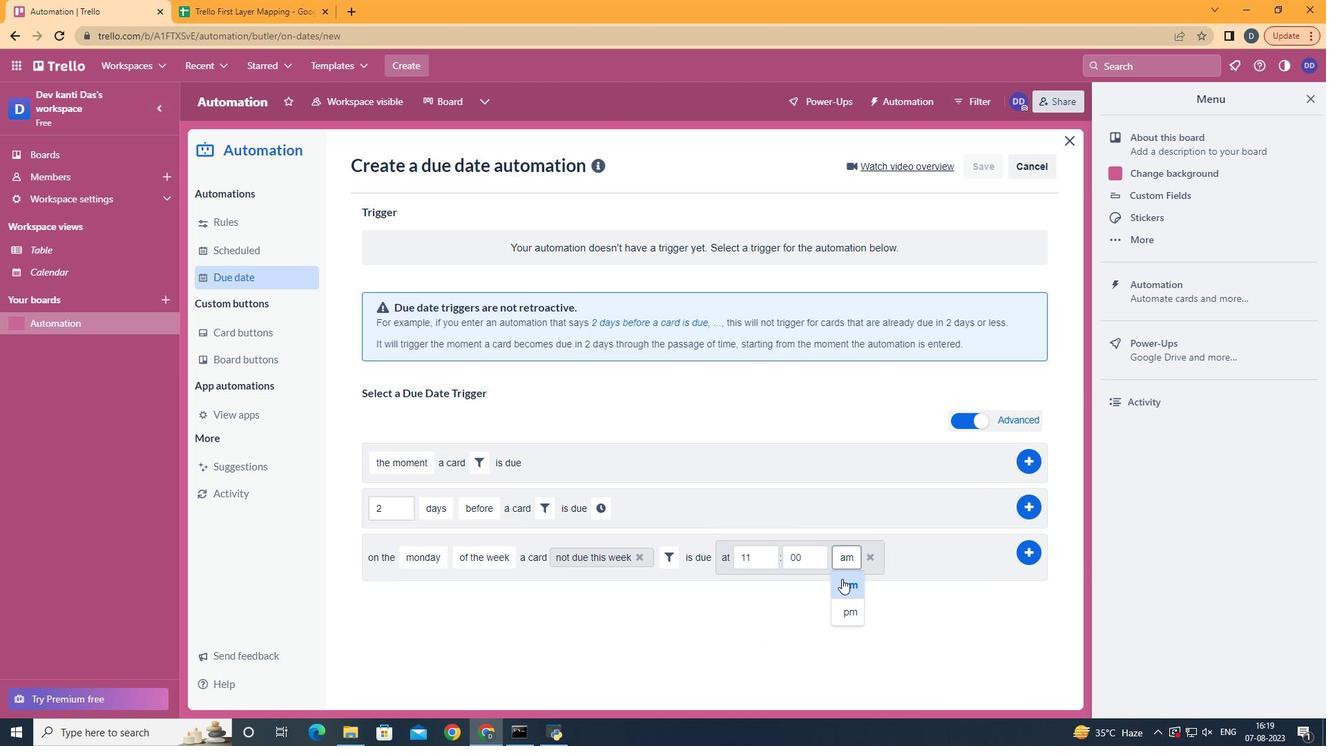 
Action: Mouse moved to (1022, 551)
Screenshot: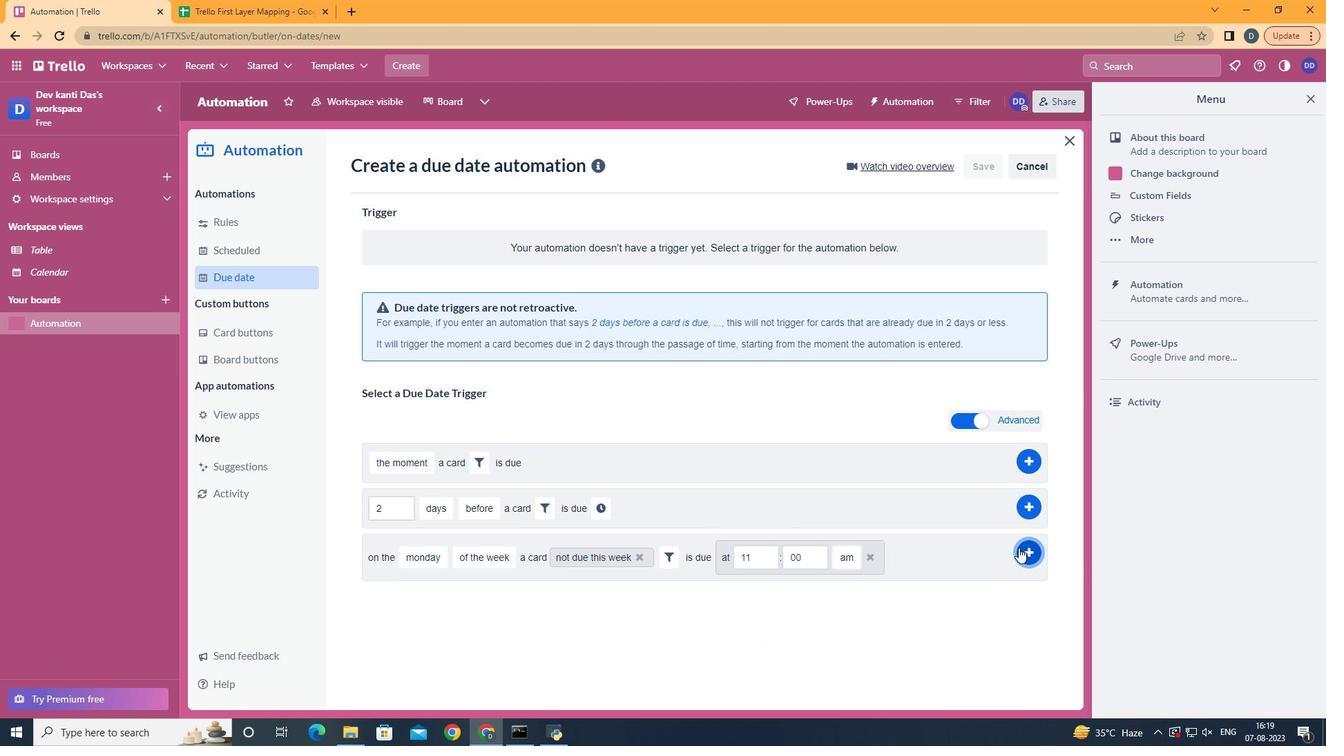 
Action: Mouse pressed left at (1022, 551)
Screenshot: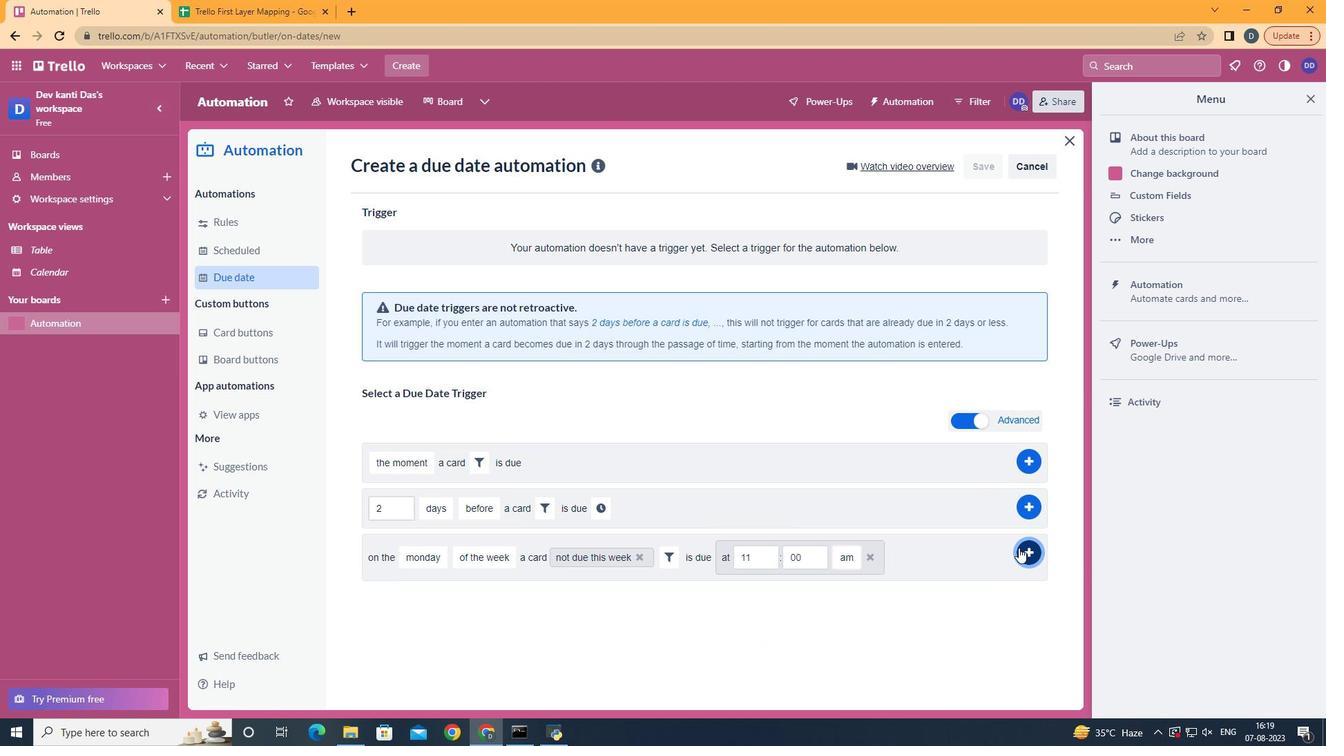 
Action: Mouse moved to (764, 263)
Screenshot: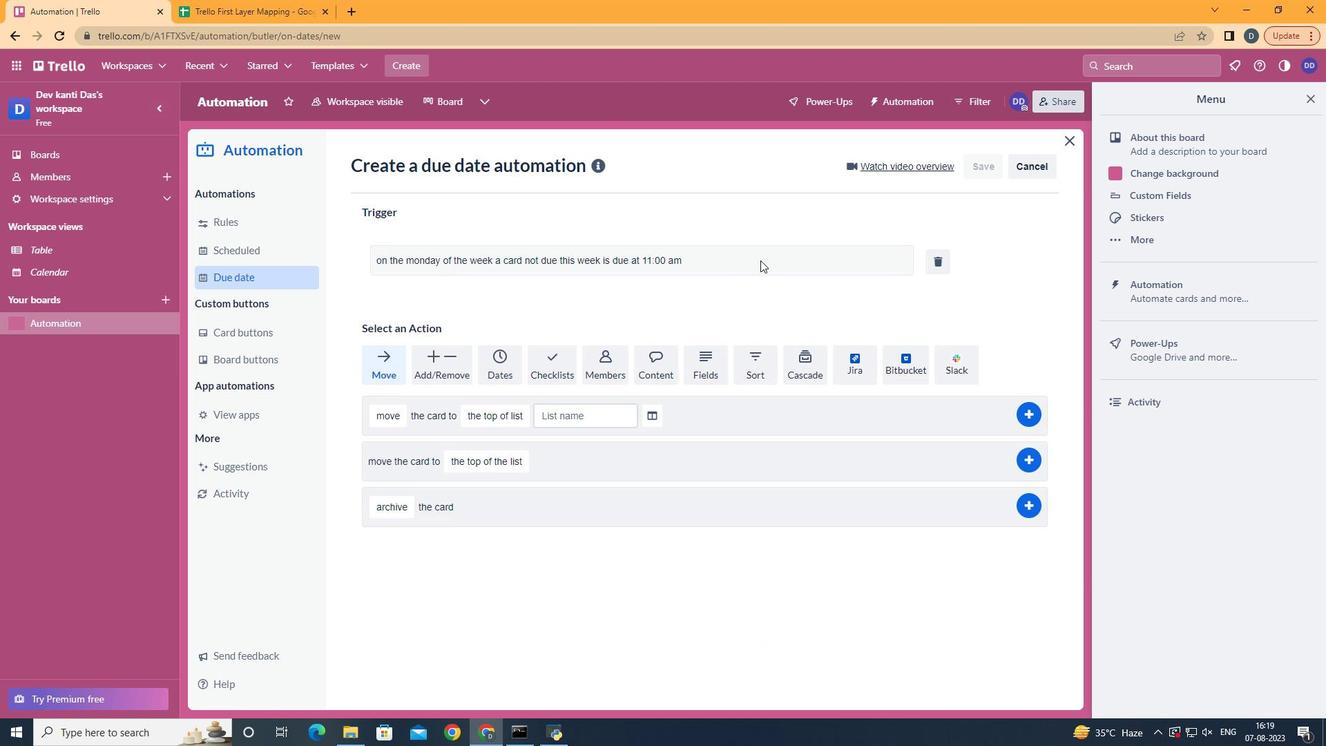 
